 Task: Add an event with the title Sales Pipeline Evaluation, date '2023/10/24', time 8:30 AM to 10:30 AMand add a description: Welcome to the Lunch with Mentor session, an invaluable opportunity for personal growth and guidance. This session aims to create a casual and supportive environment where mentees can connect with experienced mentors, gain insights, and receive valuable advice to navigate their professional journeys.Select event color  Basil . Add location for the event as: 123 Antibes, France, logged in from the account softage.3@softage.netand send the event invitation to softage.8@softage.net and softage.9@softage.net. Set a reminder for the event Doesn't repeat
Action: Mouse moved to (74, 106)
Screenshot: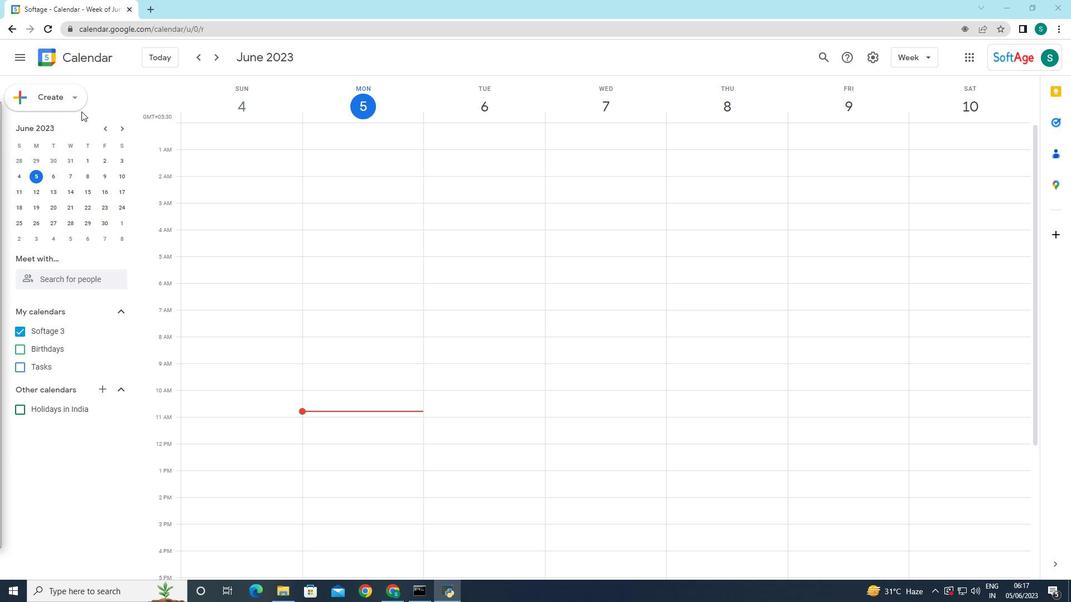 
Action: Mouse pressed left at (74, 106)
Screenshot: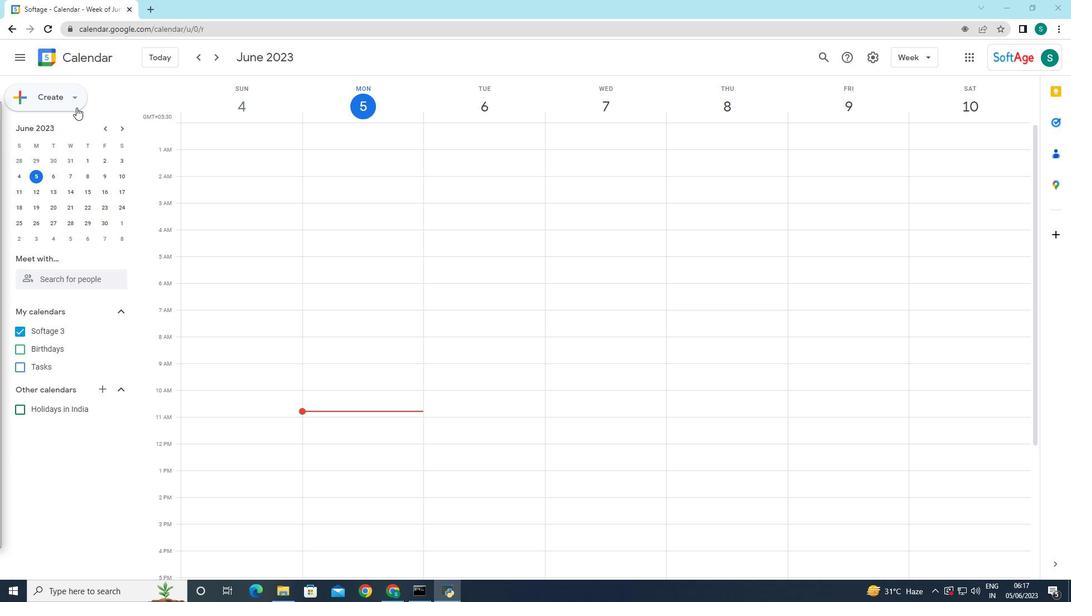 
Action: Mouse moved to (75, 133)
Screenshot: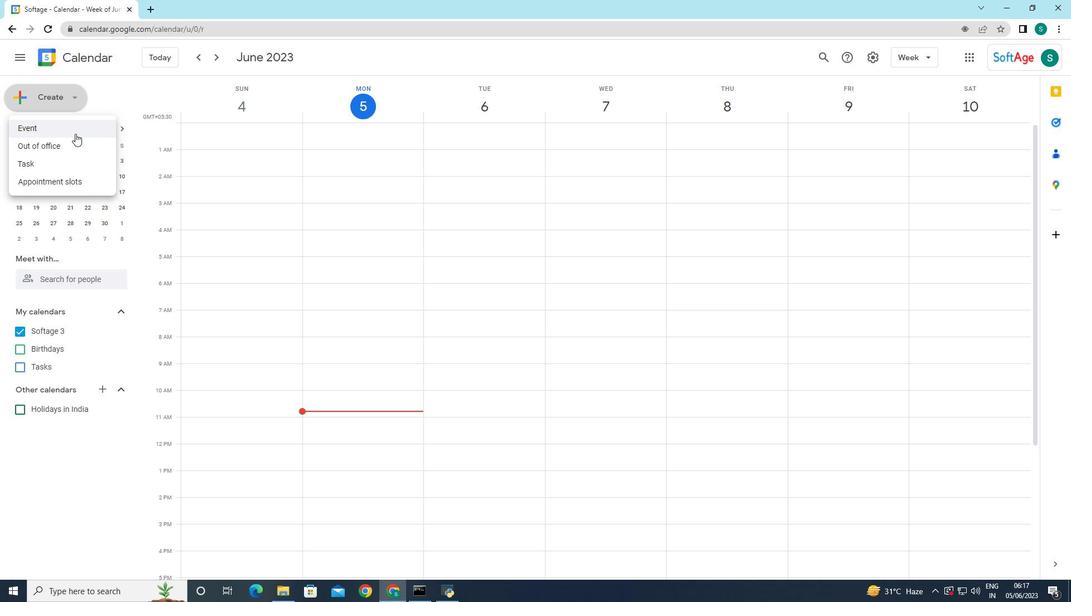 
Action: Mouse pressed left at (75, 133)
Screenshot: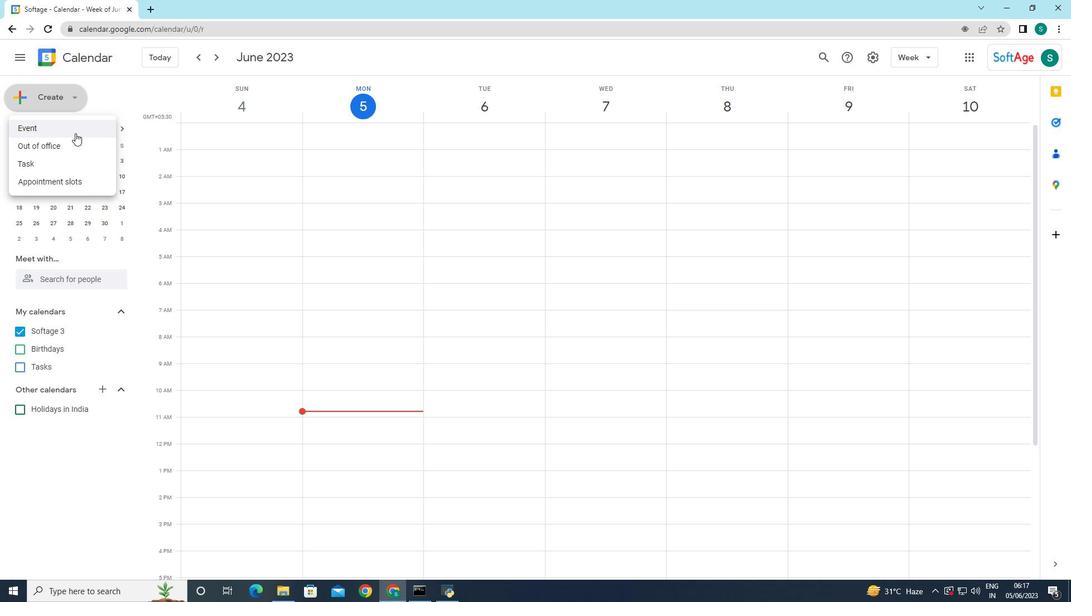 
Action: Mouse moved to (199, 439)
Screenshot: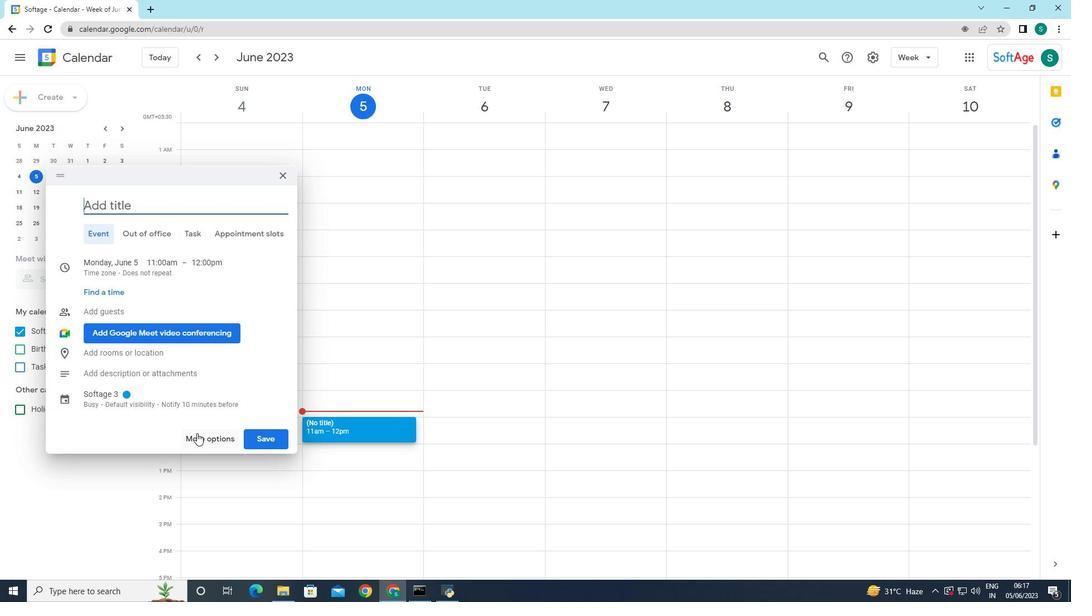
Action: Mouse pressed left at (199, 439)
Screenshot: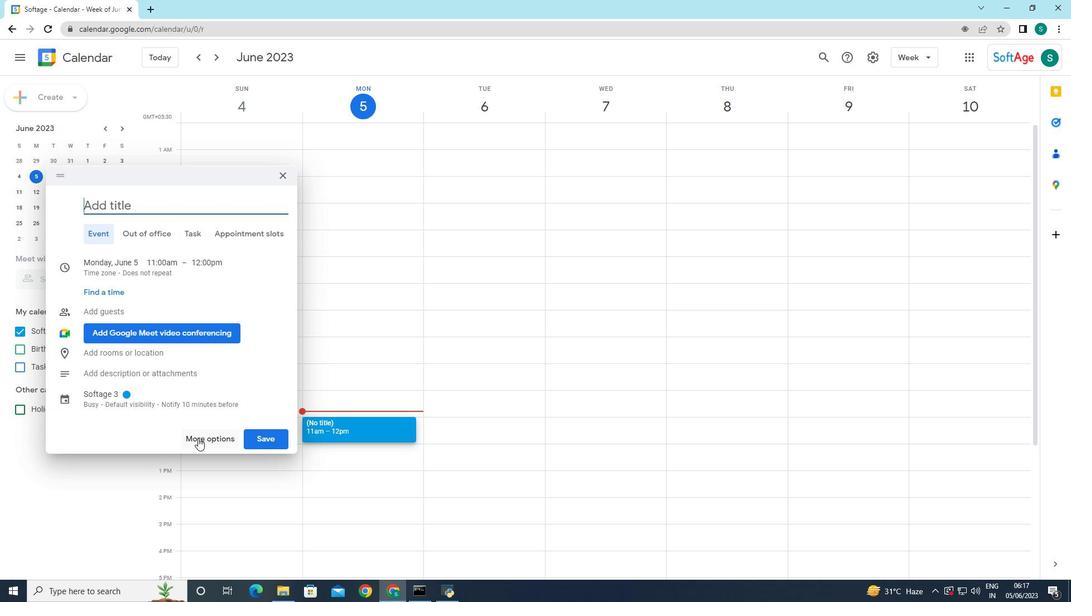 
Action: Mouse moved to (124, 64)
Screenshot: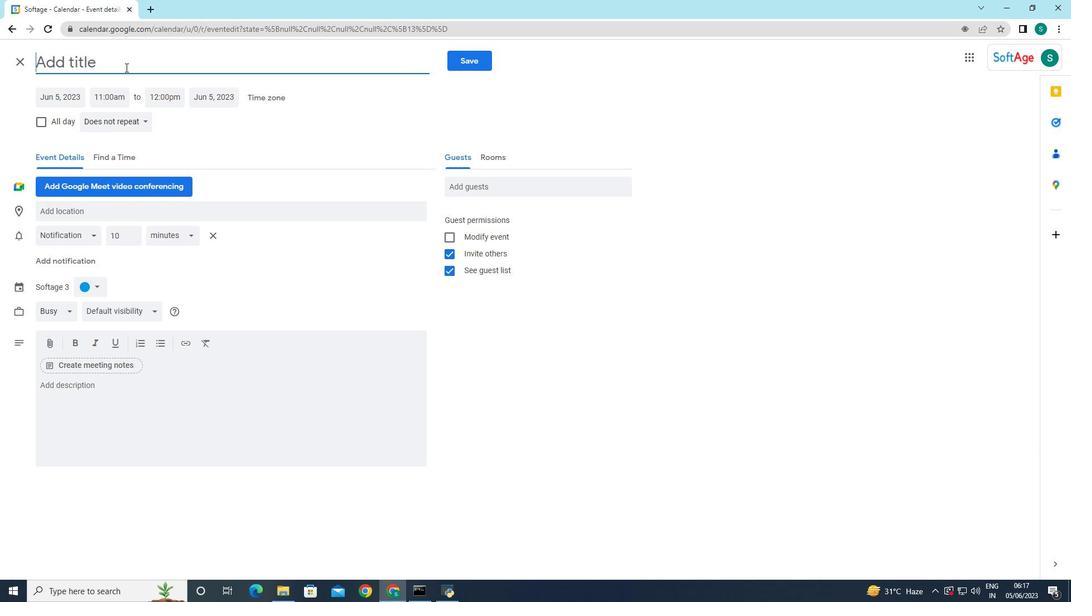 
Action: Mouse pressed left at (124, 64)
Screenshot: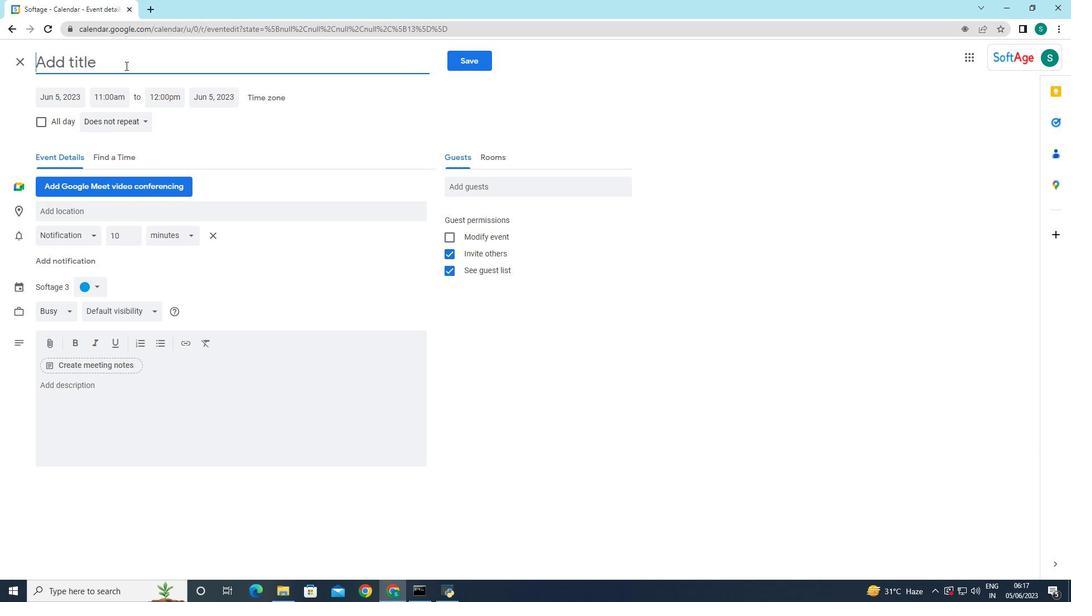 
Action: Key pressed <Key.caps_lock>S<Key.caps_lock>ales<Key.space><Key.caps_lock>P<Key.caps_lock>ipeline<Key.space><Key.caps_lock>E<Key.caps_lock>valuation<Key.space>
Screenshot: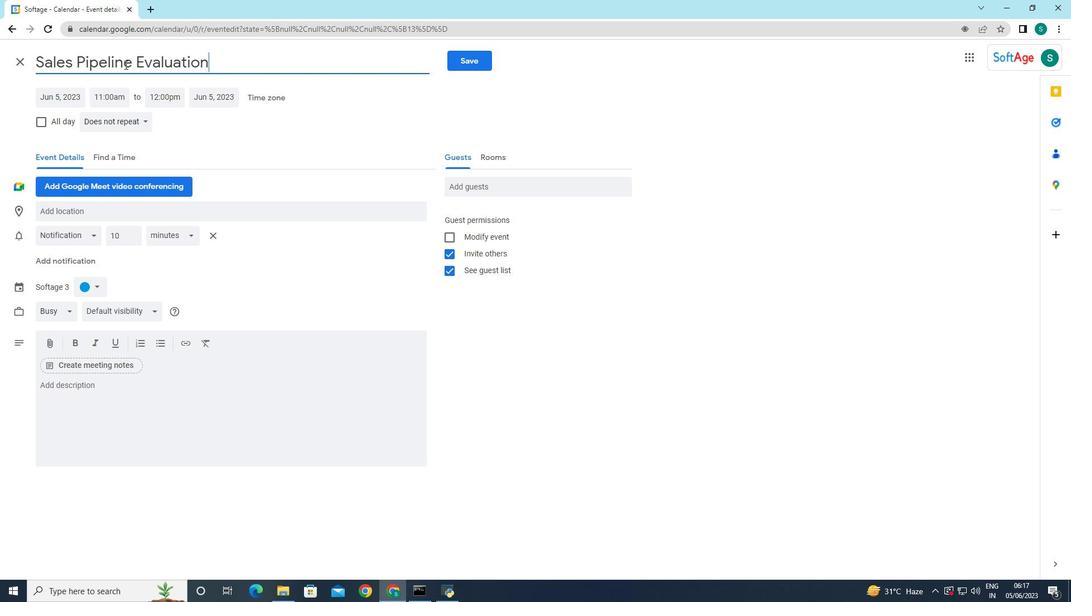 
Action: Mouse moved to (65, 90)
Screenshot: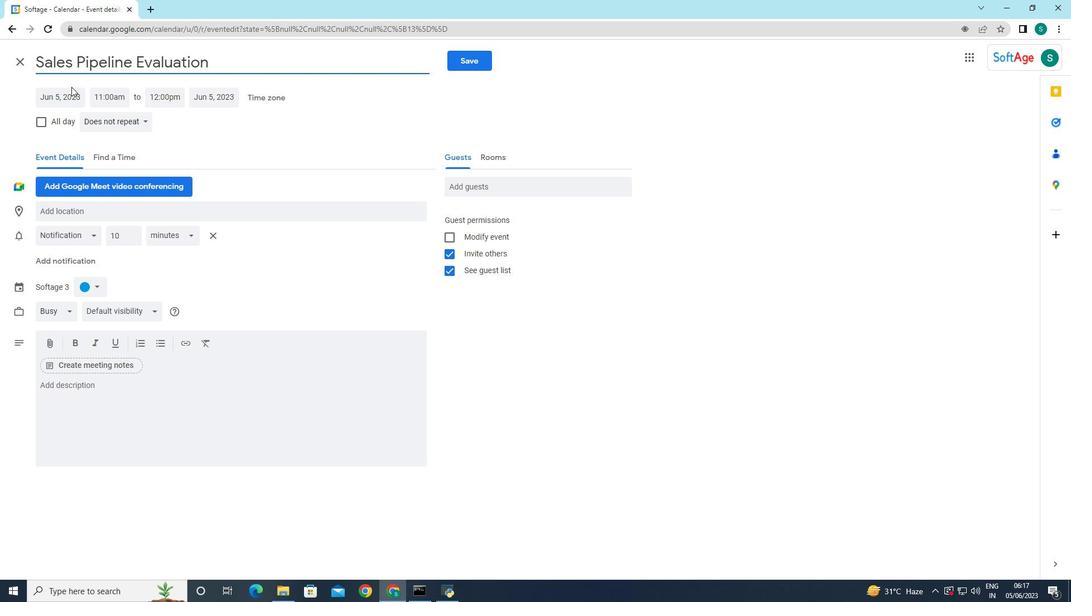 
Action: Mouse pressed left at (65, 90)
Screenshot: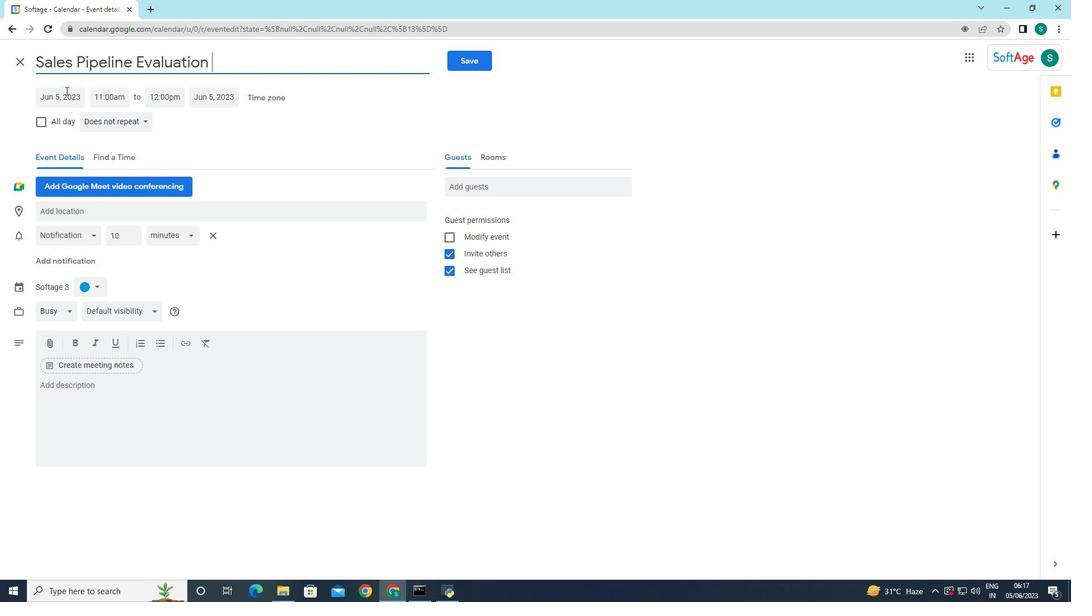 
Action: Mouse moved to (176, 119)
Screenshot: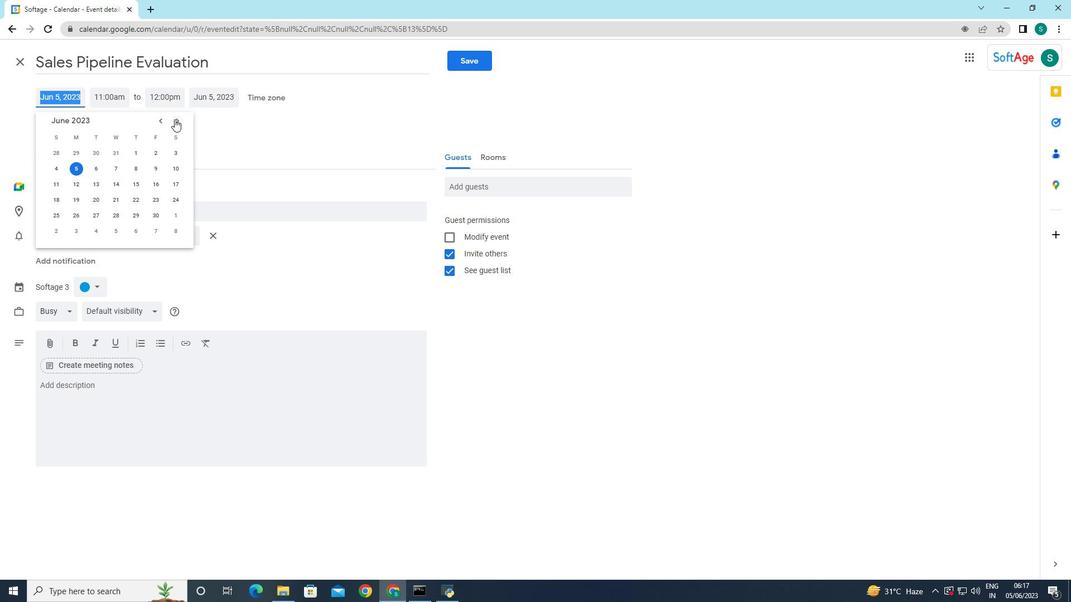 
Action: Mouse pressed left at (176, 119)
Screenshot: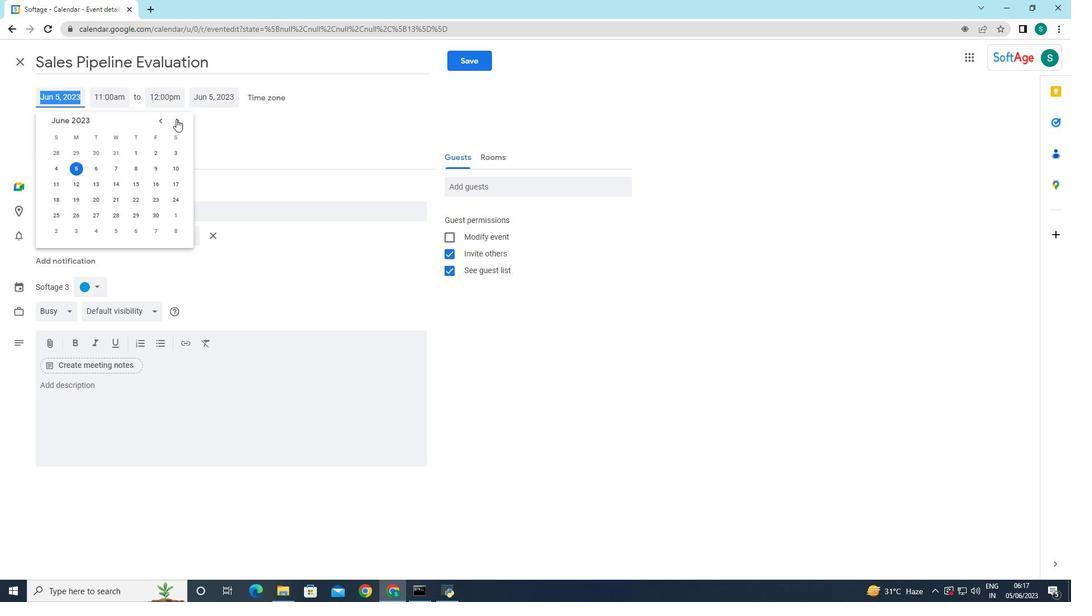 
Action: Mouse pressed left at (176, 119)
Screenshot: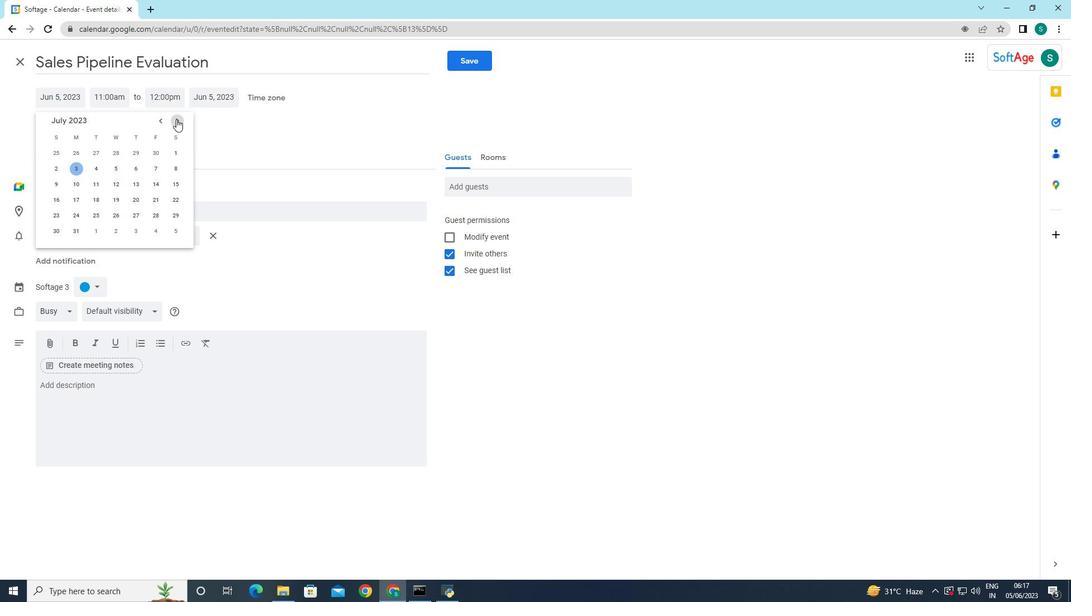 
Action: Mouse pressed left at (176, 119)
Screenshot: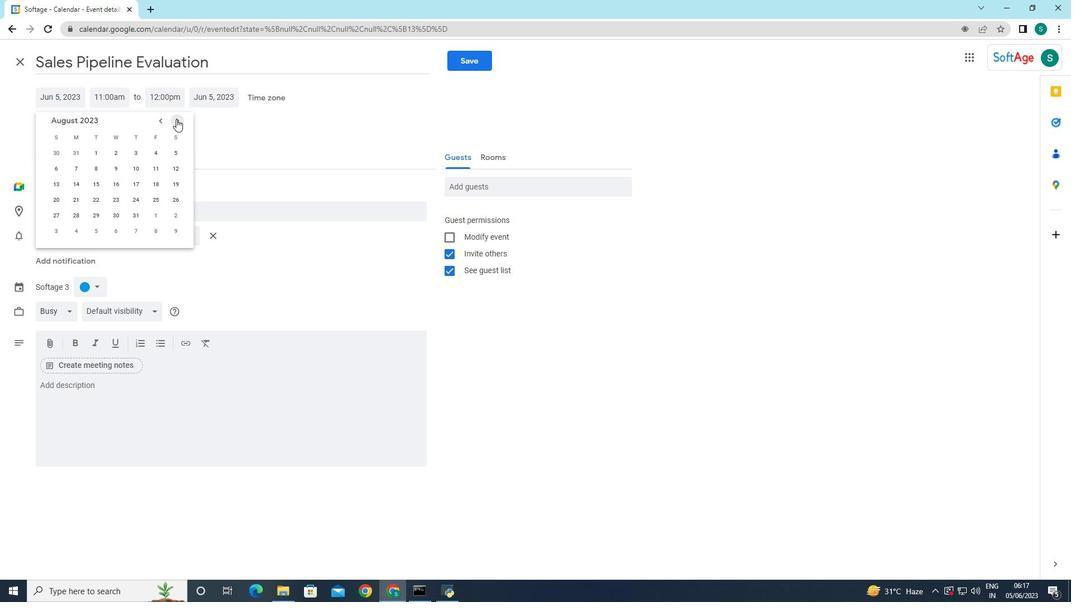 
Action: Mouse pressed left at (176, 119)
Screenshot: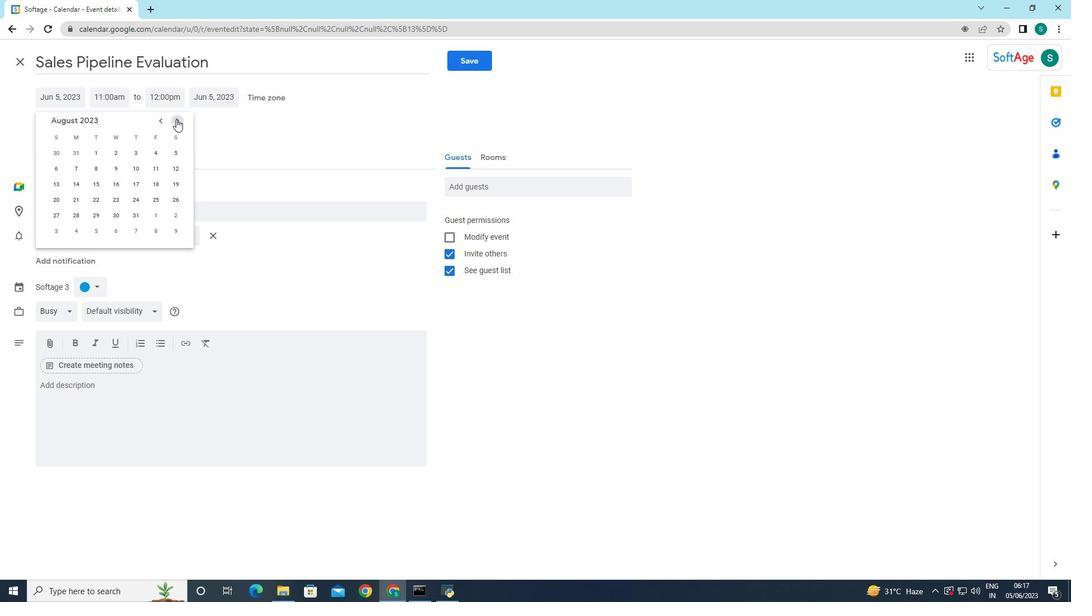 
Action: Mouse pressed left at (176, 119)
Screenshot: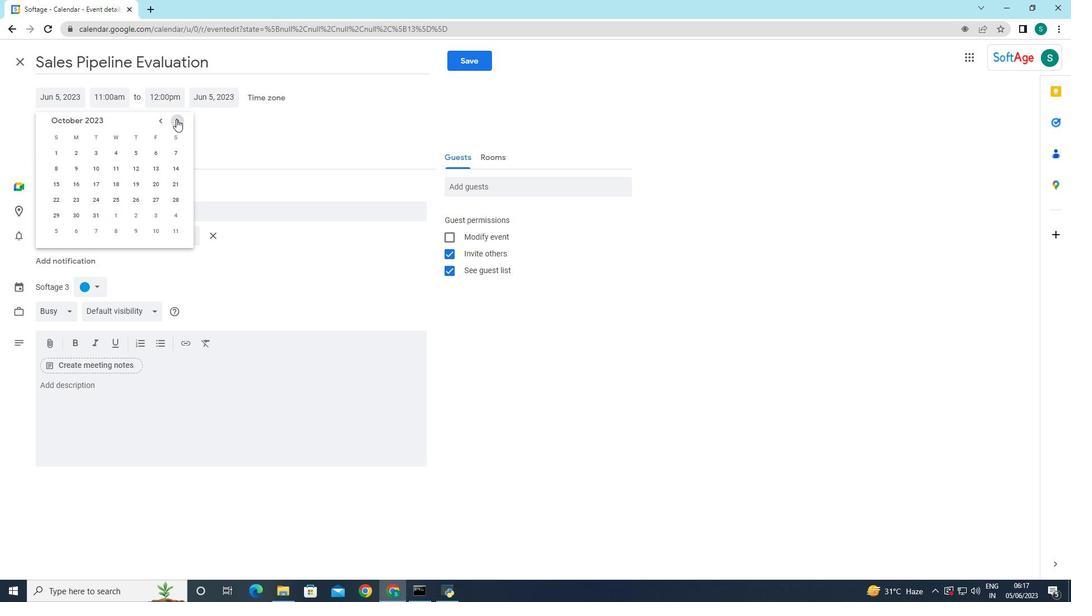 
Action: Mouse moved to (161, 119)
Screenshot: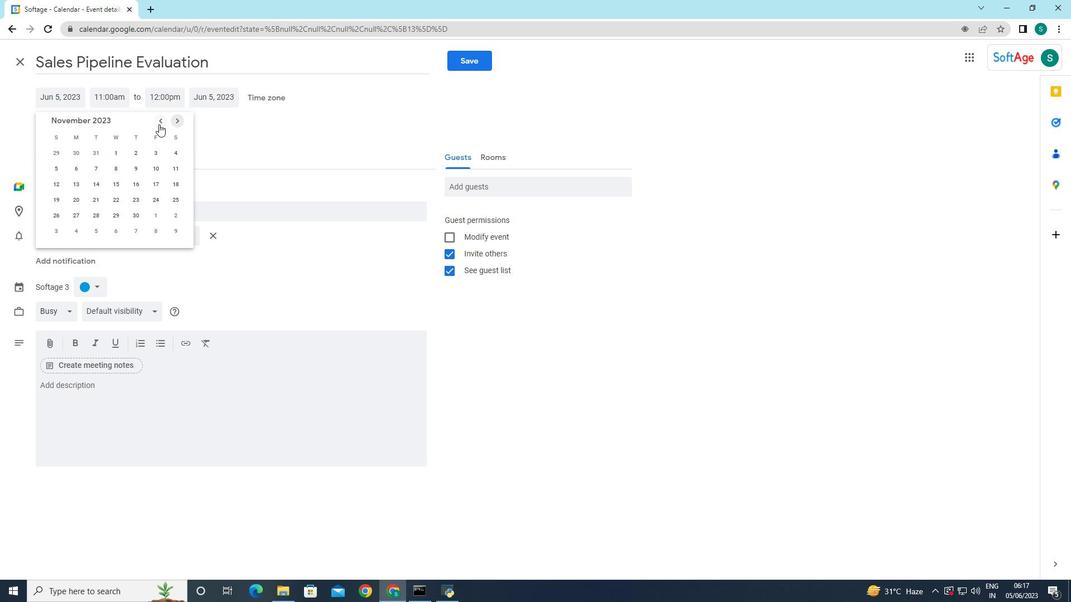 
Action: Mouse pressed left at (161, 119)
Screenshot: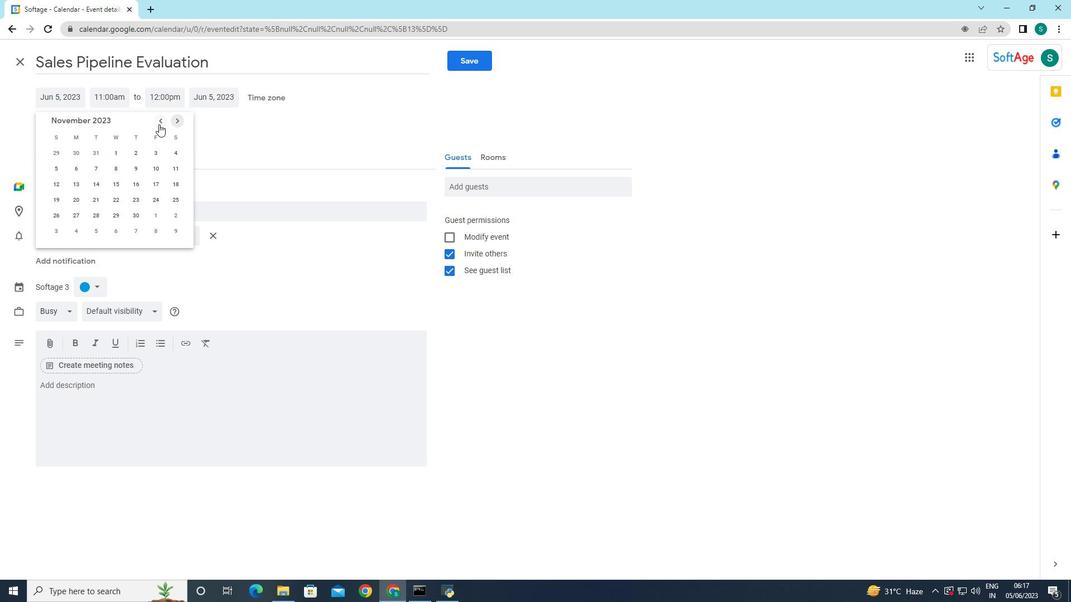 
Action: Mouse moved to (97, 202)
Screenshot: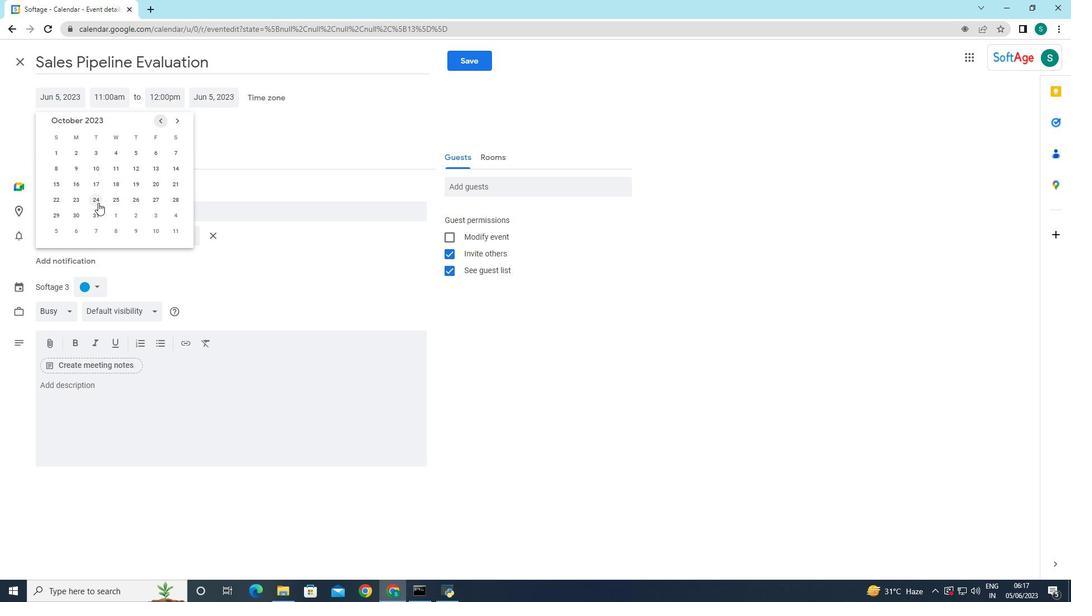 
Action: Mouse pressed left at (97, 202)
Screenshot: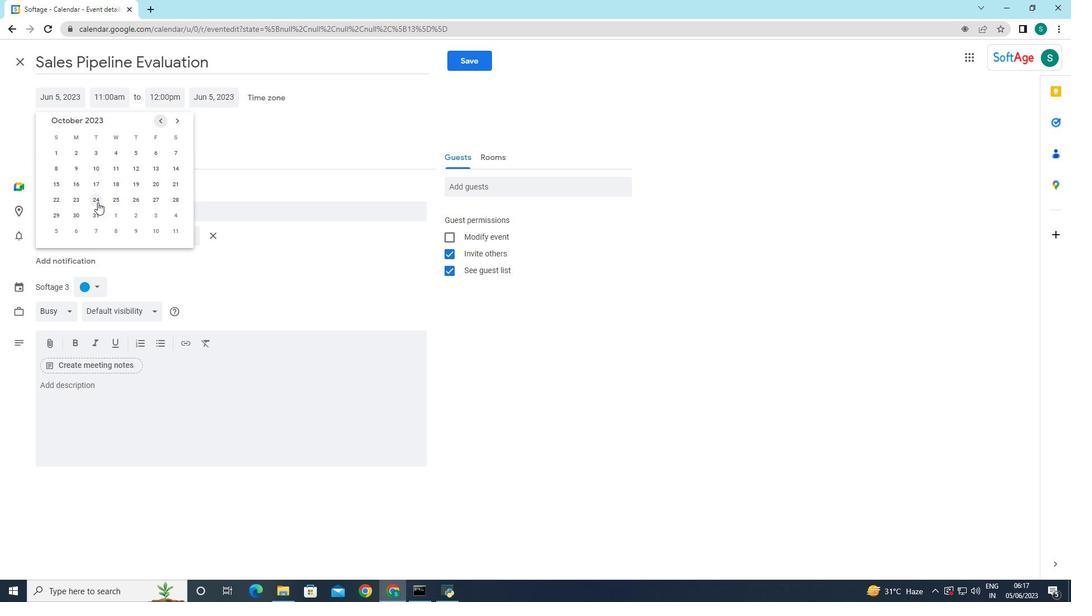 
Action: Mouse moved to (121, 99)
Screenshot: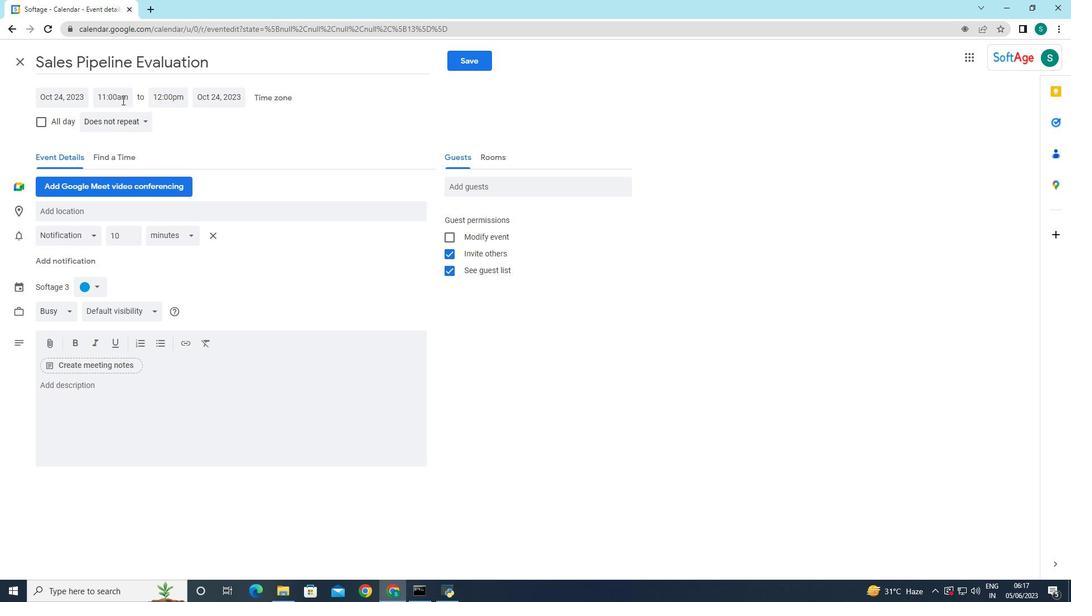 
Action: Mouse pressed left at (121, 99)
Screenshot: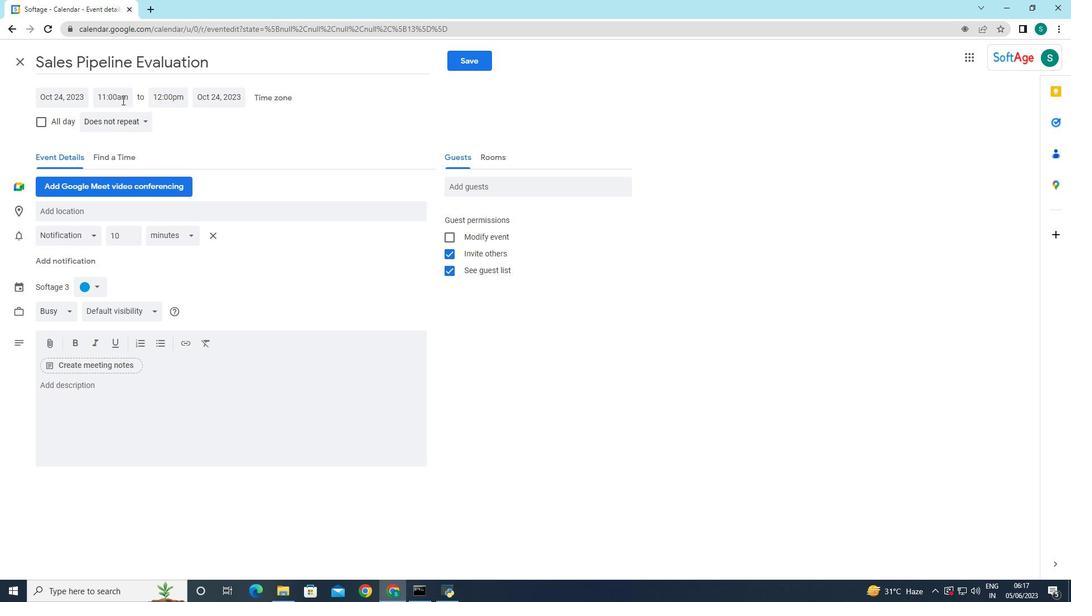 
Action: Mouse moved to (120, 188)
Screenshot: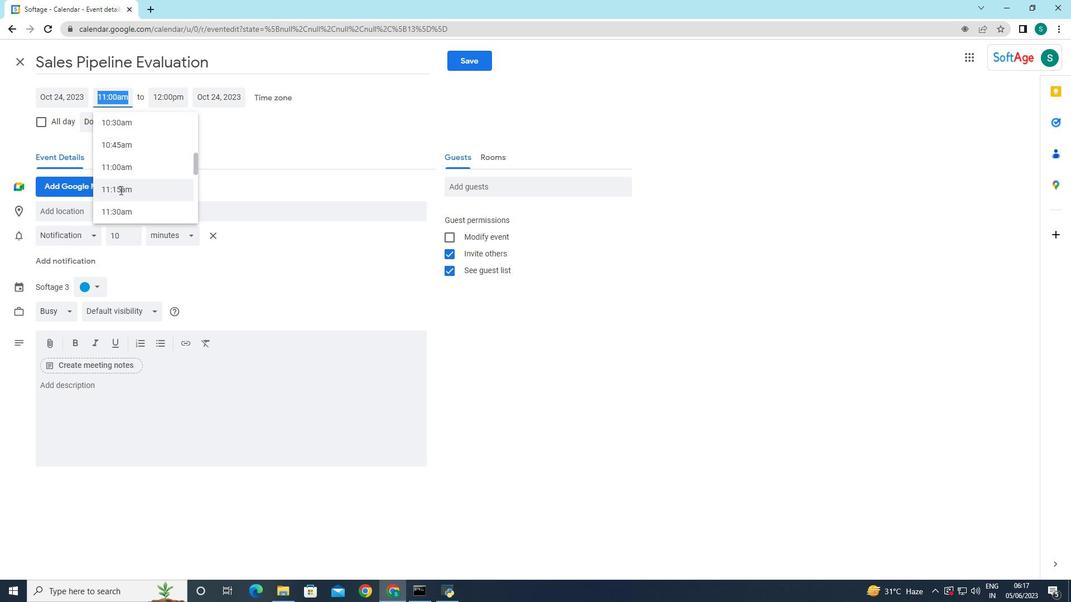 
Action: Mouse scrolled (120, 188) with delta (0, 0)
Screenshot: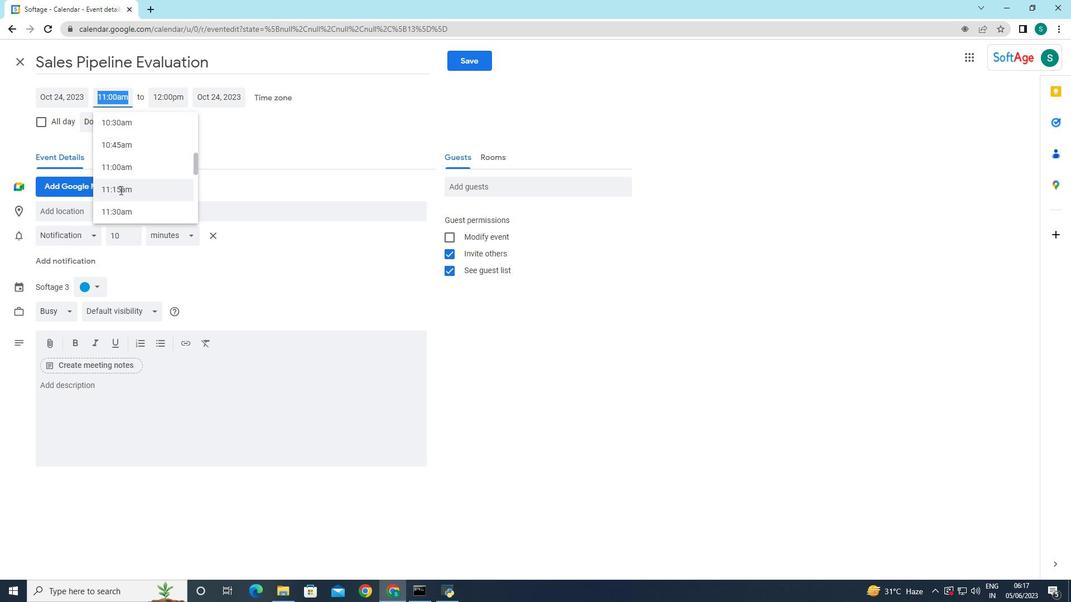 
Action: Mouse scrolled (120, 188) with delta (0, 0)
Screenshot: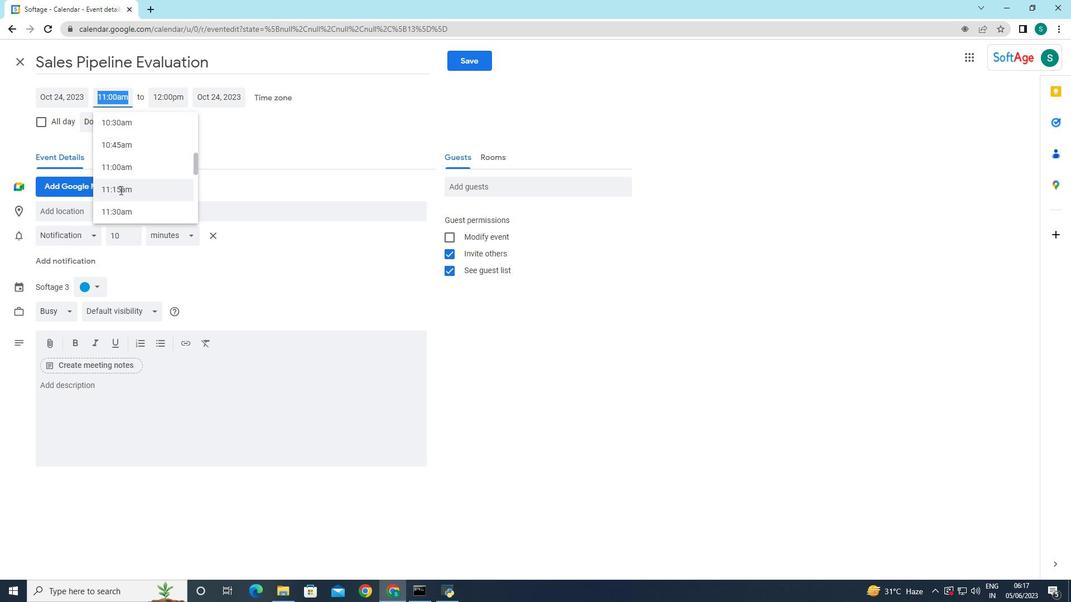 
Action: Mouse scrolled (120, 188) with delta (0, 0)
Screenshot: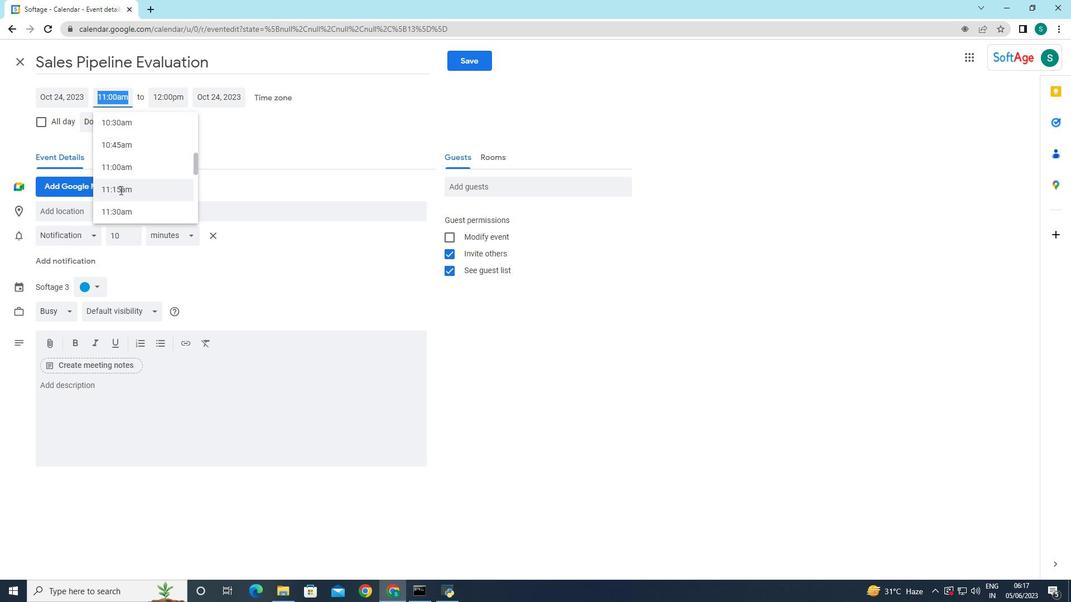 
Action: Mouse moved to (121, 188)
Screenshot: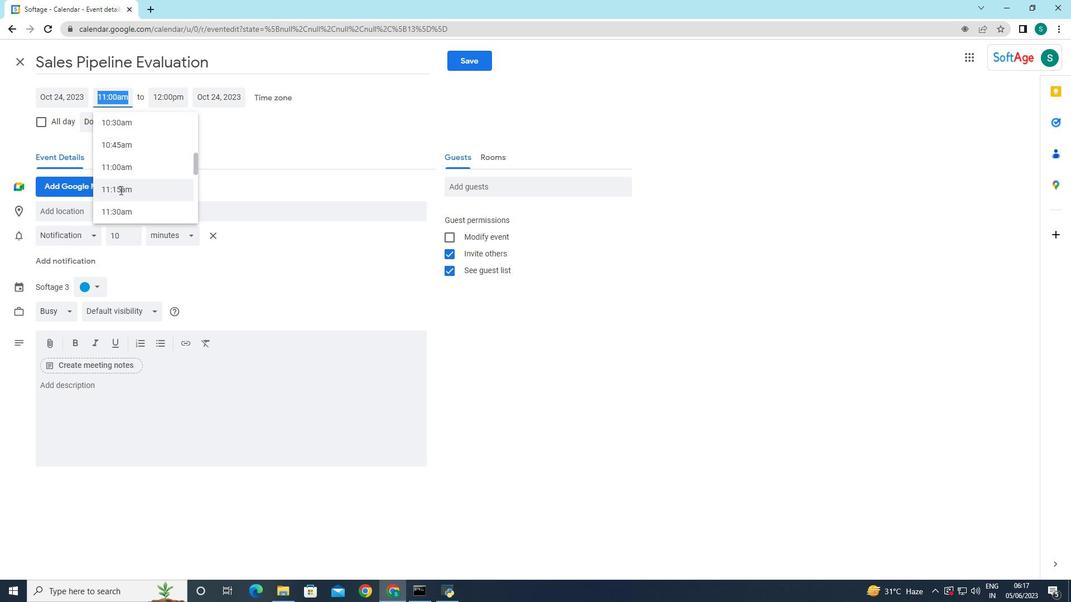
Action: Mouse scrolled (121, 188) with delta (0, 0)
Screenshot: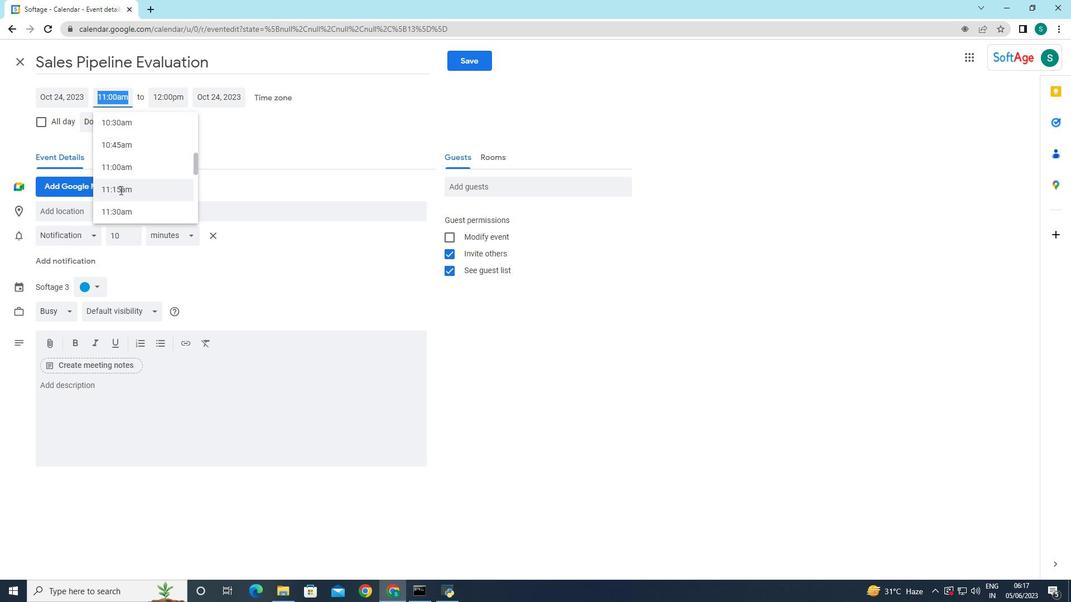 
Action: Mouse scrolled (121, 188) with delta (0, 0)
Screenshot: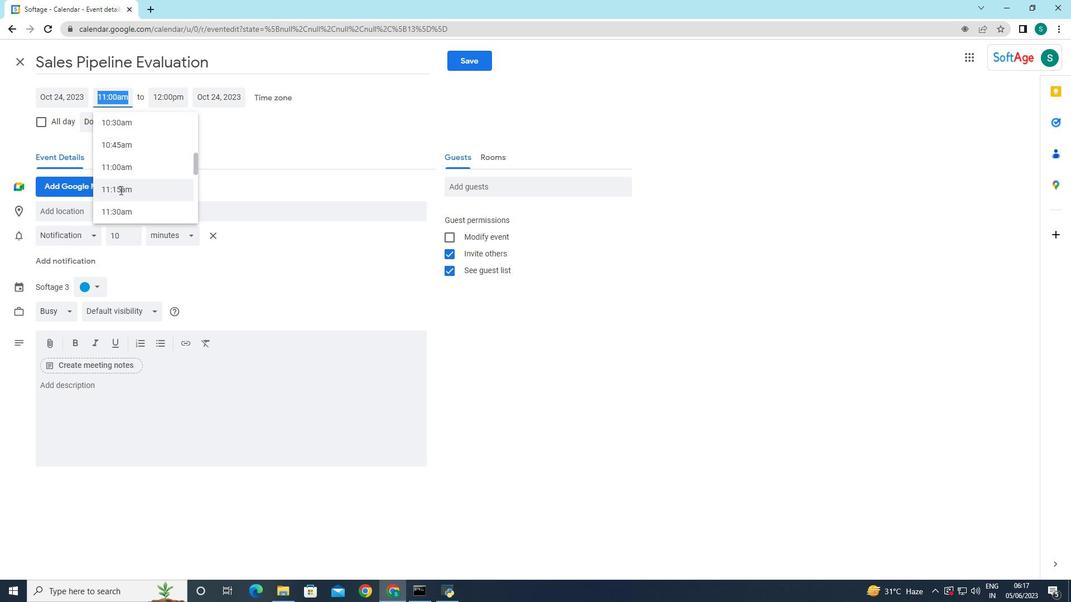 
Action: Mouse moved to (123, 199)
Screenshot: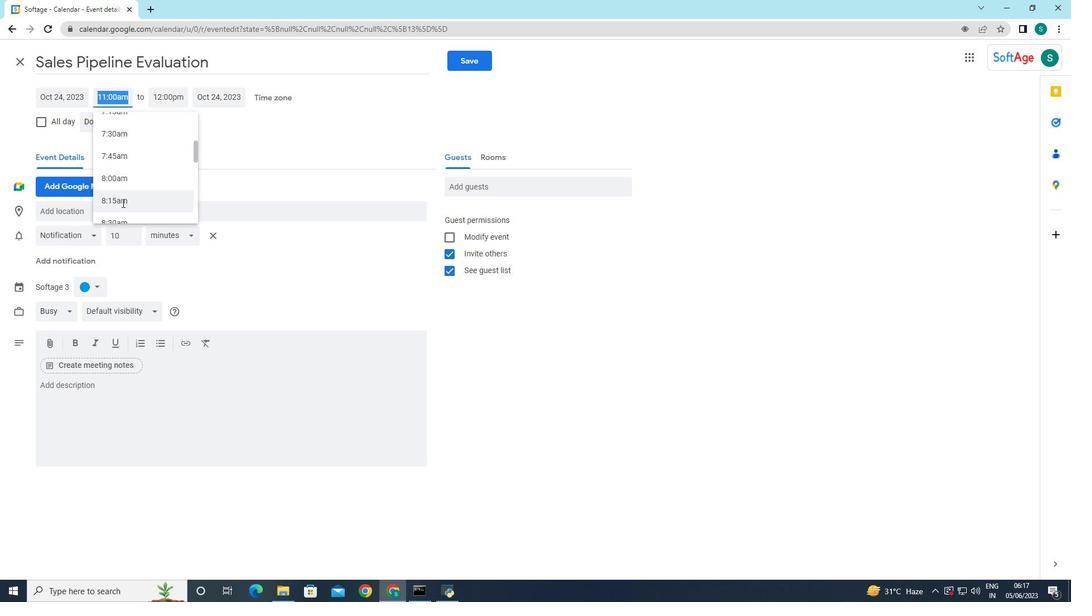 
Action: Mouse scrolled (123, 199) with delta (0, 0)
Screenshot: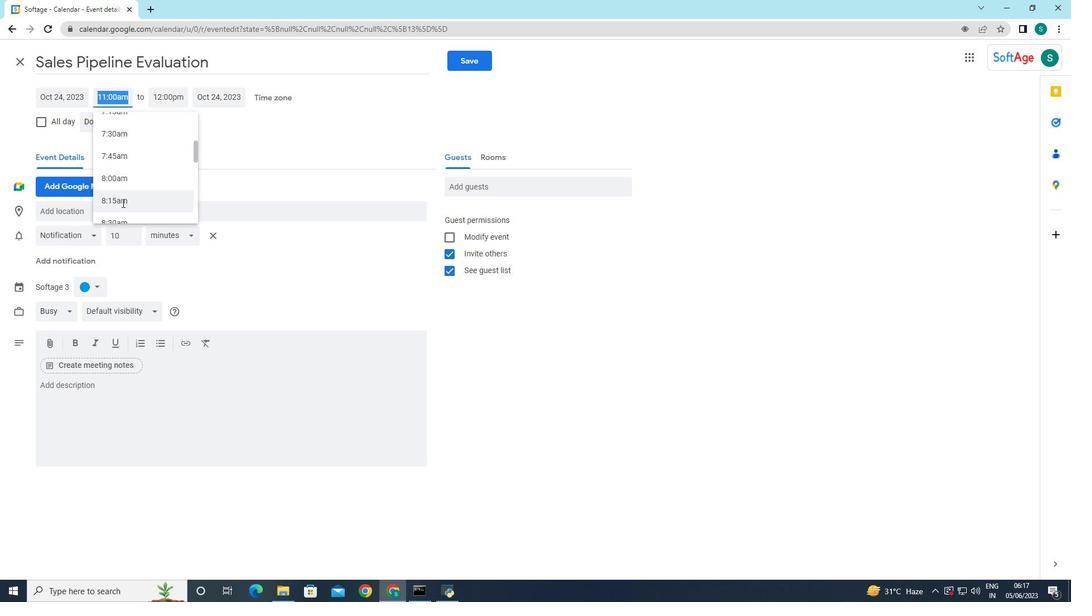 
Action: Mouse moved to (111, 171)
Screenshot: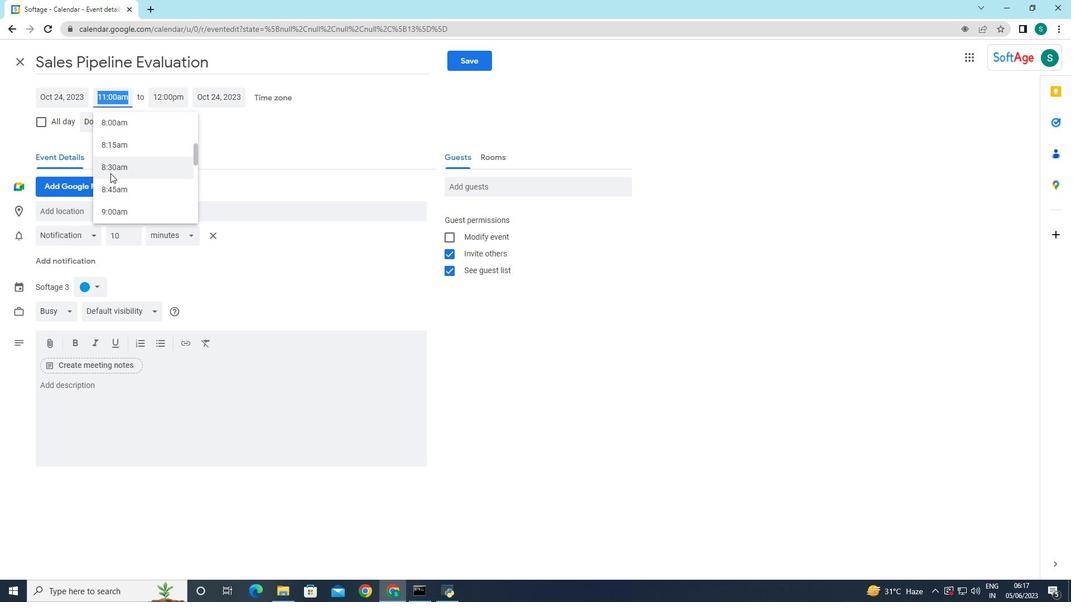 
Action: Mouse pressed left at (111, 171)
Screenshot: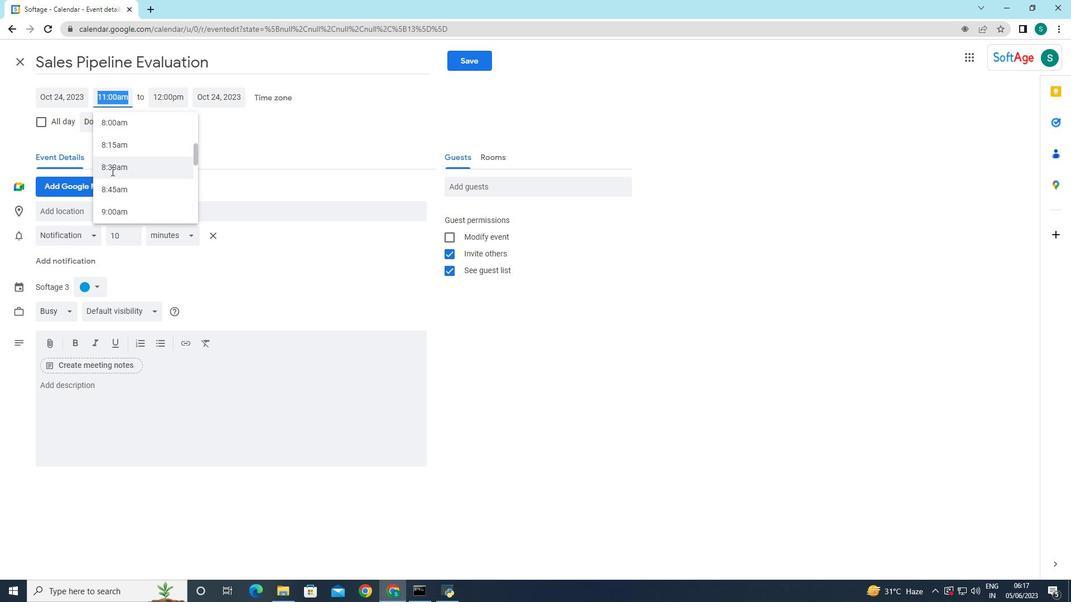 
Action: Mouse moved to (161, 97)
Screenshot: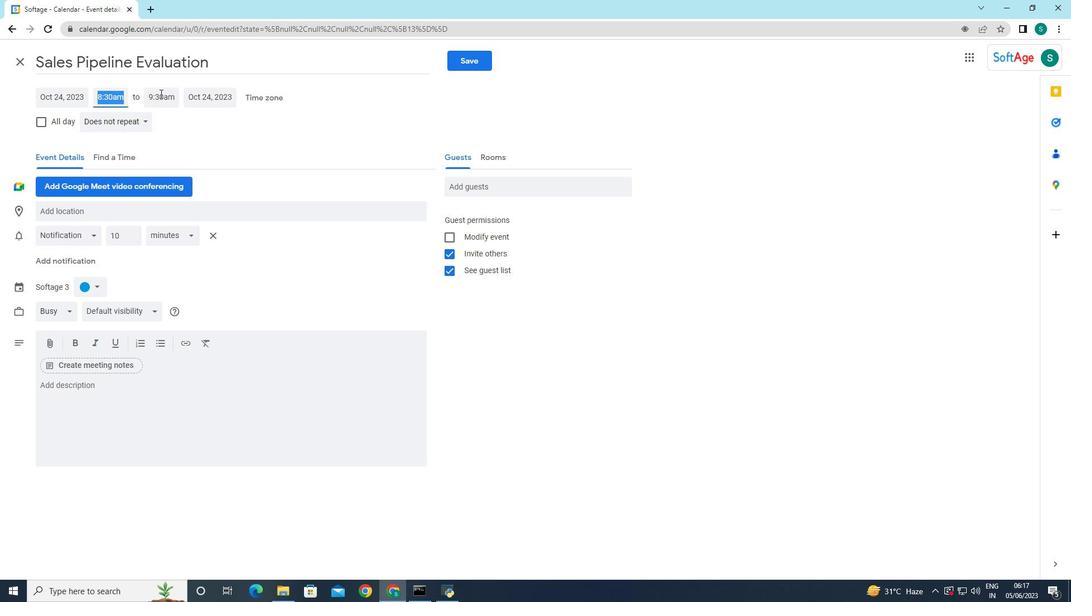 
Action: Mouse pressed left at (161, 97)
Screenshot: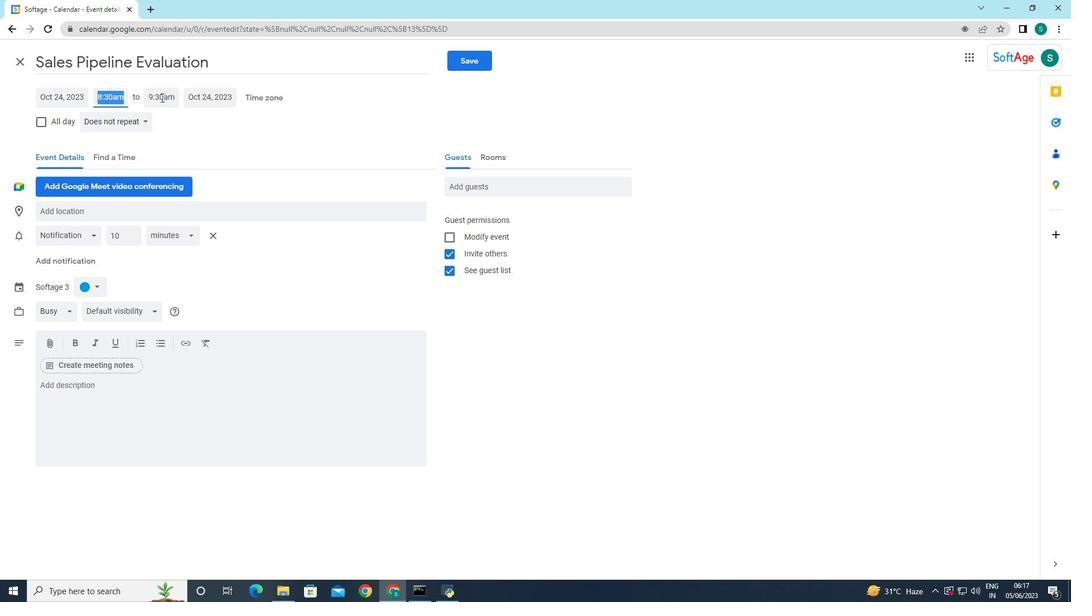 
Action: Mouse moved to (175, 213)
Screenshot: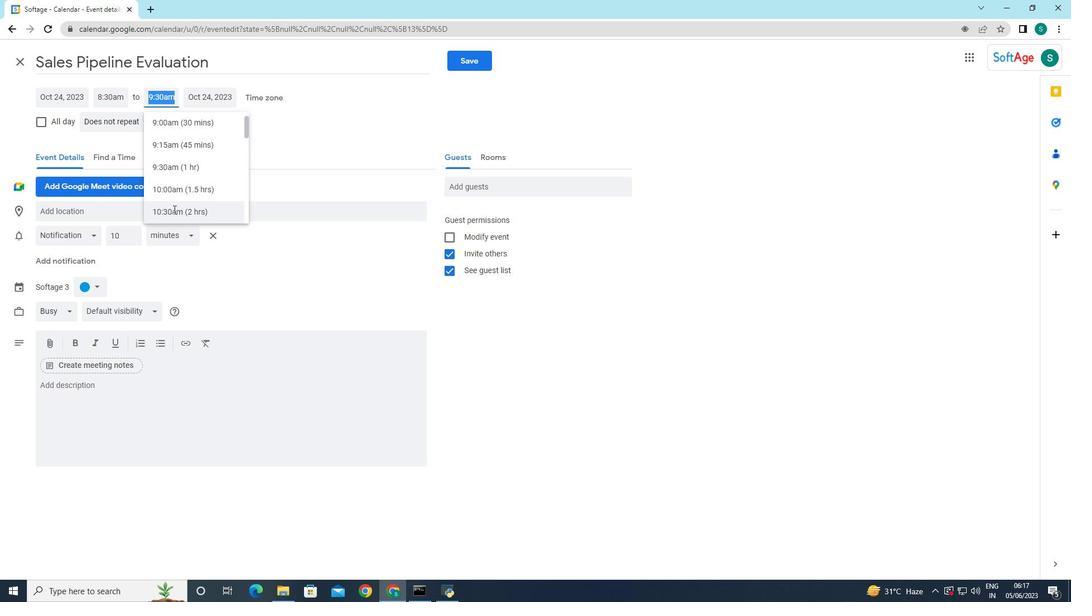 
Action: Mouse pressed left at (175, 213)
Screenshot: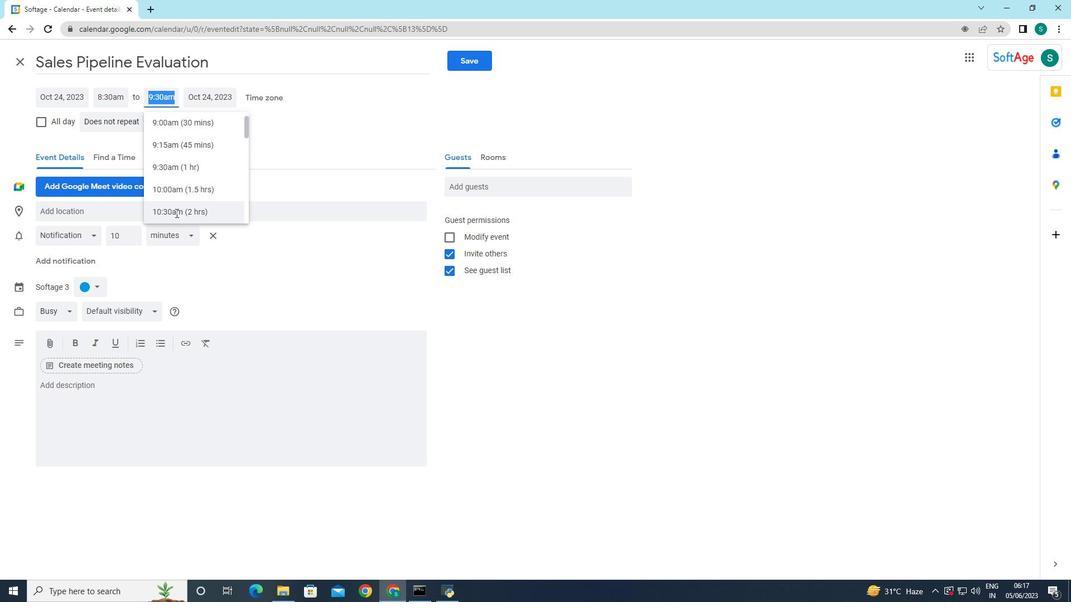 
Action: Mouse moved to (272, 145)
Screenshot: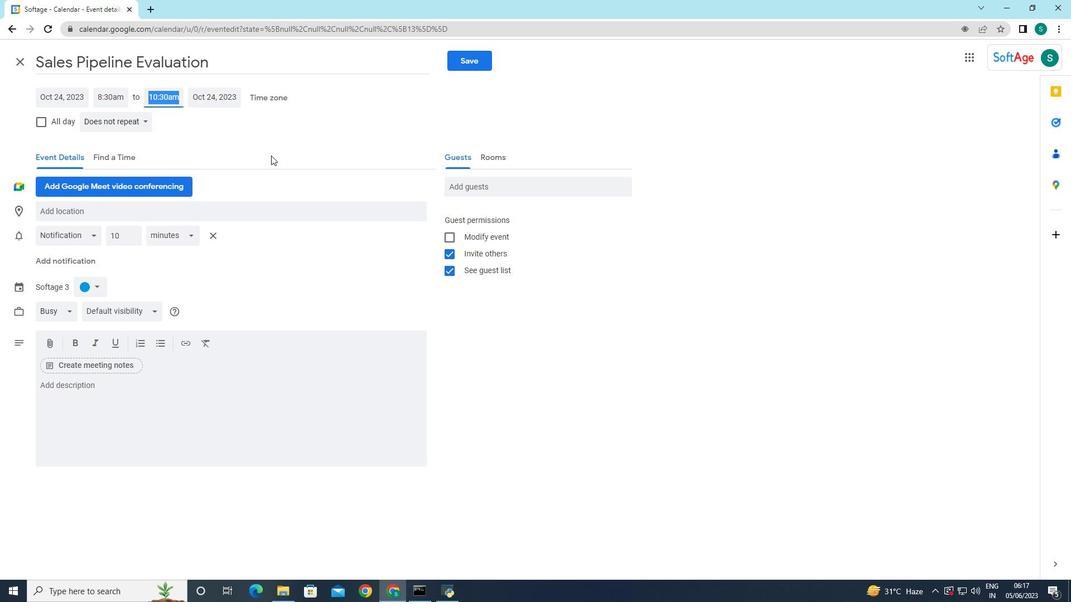 
Action: Mouse pressed left at (272, 145)
Screenshot: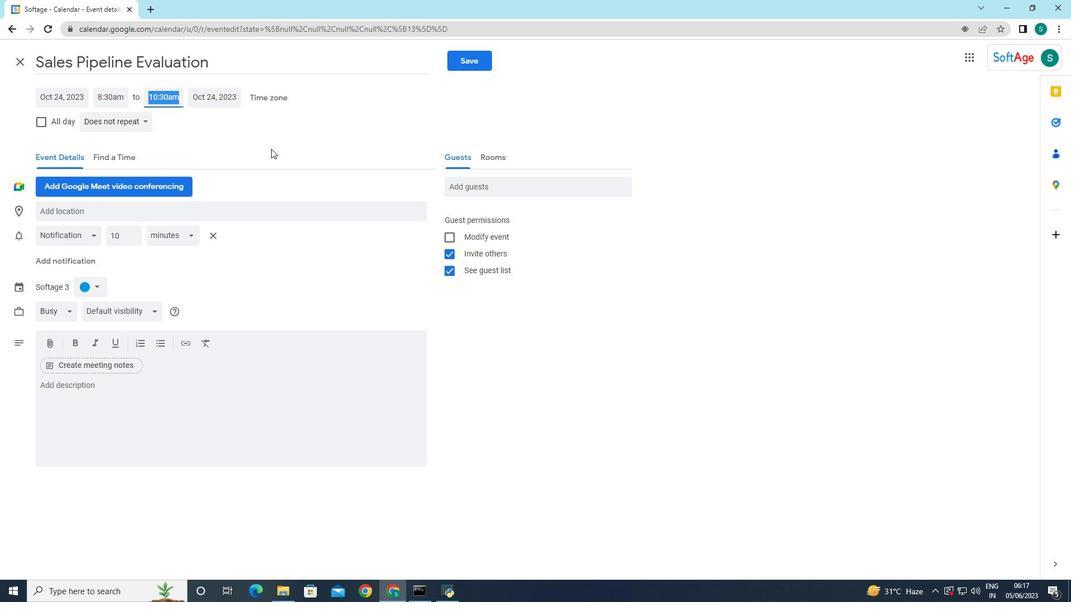 
Action: Mouse moved to (108, 380)
Screenshot: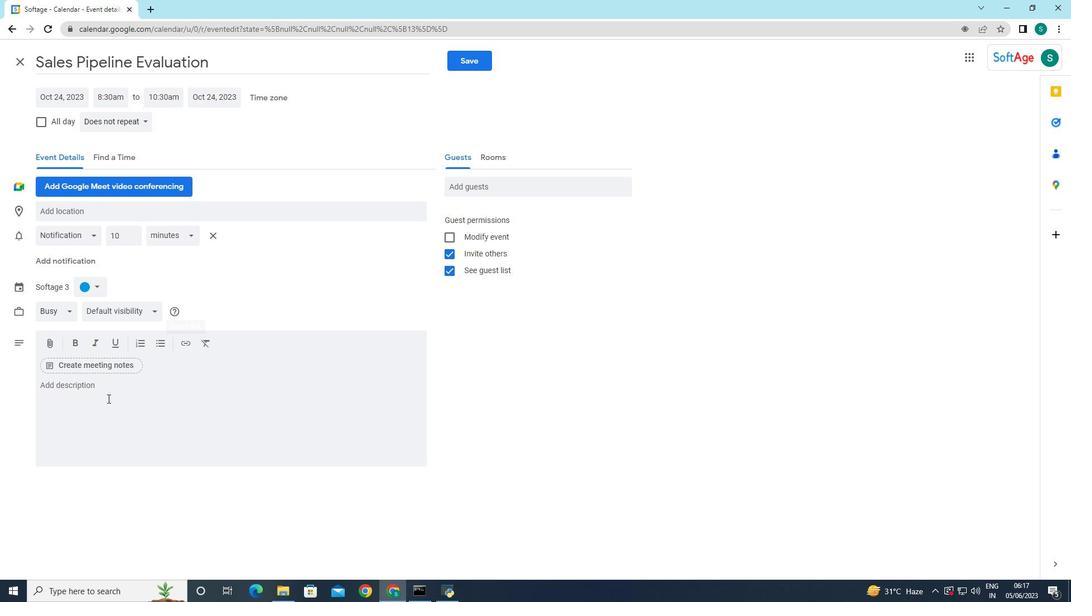 
Action: Mouse pressed left at (108, 380)
Screenshot: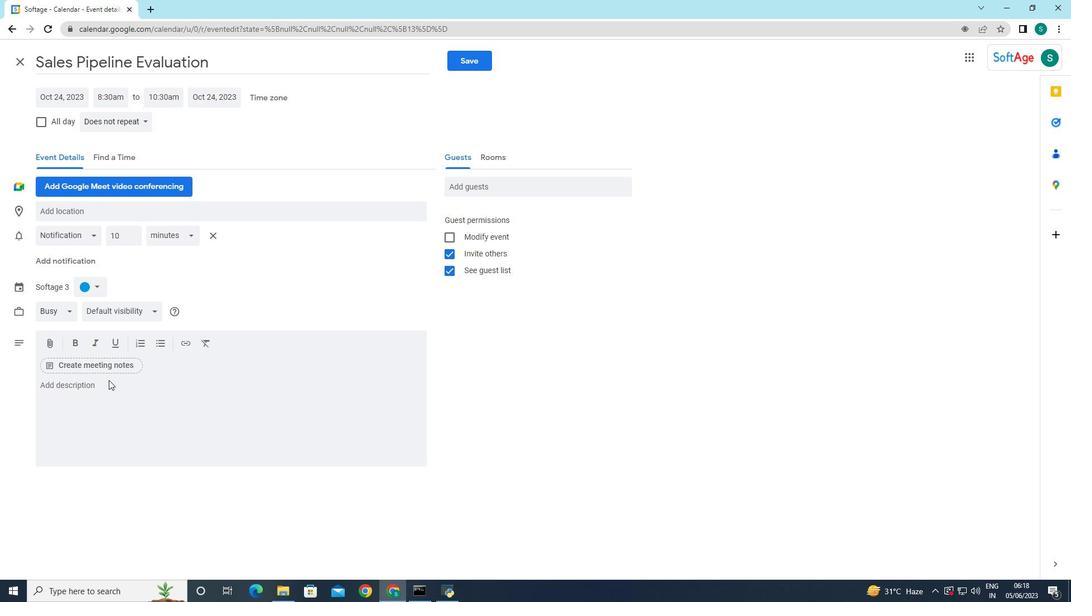 
Action: Mouse moved to (104, 392)
Screenshot: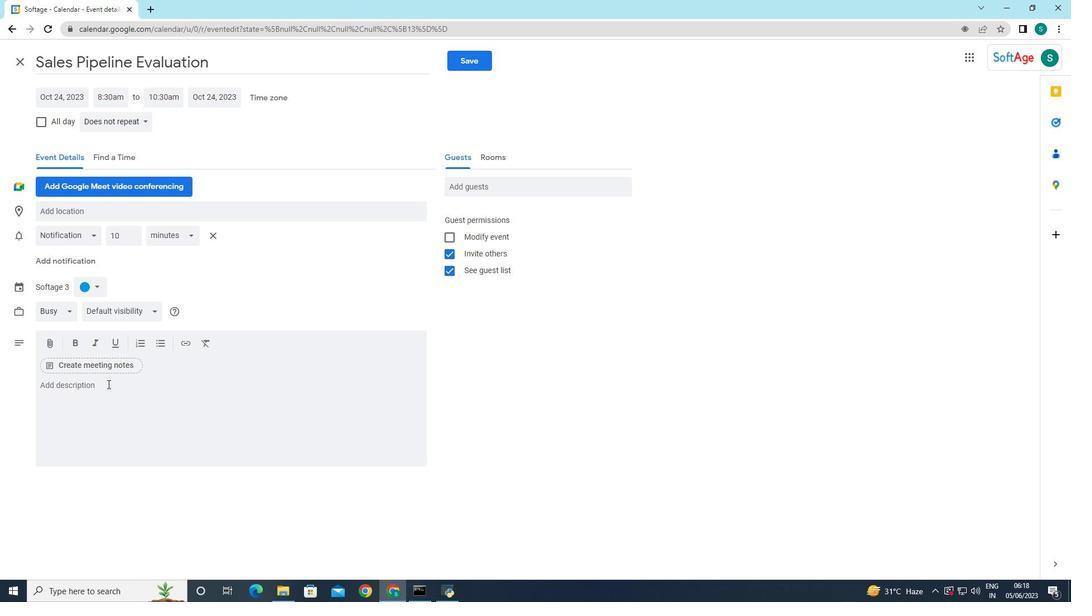 
Action: Mouse pressed left at (104, 392)
Screenshot: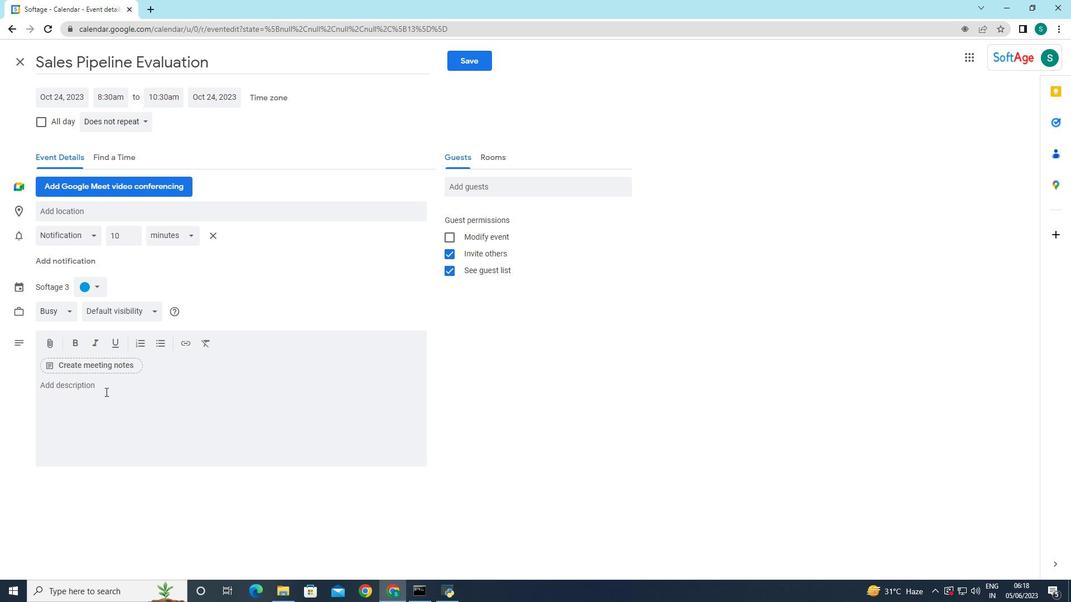 
Action: Key pressed <Key.caps_lock>W<Key.caps_lock>ell<Key.backspace>come<Key.space>to<Key.space>the<Key.space><Key.caps_lock>L<Key.caps_lock>unch<Key.space>with<Key.space><Key.caps_lock>M<Key.caps_lock>entor<Key.space>session,<Key.space>an<Key.space>invalu<Key.backspace>uable<Key.space>opportunity<Key.space>for<Key.space>personal<Key.space>growth<Key.space>and<Key.space>y<Key.backspace>guidance.<Key.space><Key.caps_lock>T<Key.caps_lock>his<Key.space>session<Key.space>aims<Key.space>to<Key.space>create<Key.space>a<Key.space>casual<Key.space>and<Key.space>supporticr<Key.backspace><Key.backspace>ve<Key.space>environment<Key.space>where<Key.space>mentees<Key.space>can<Key.space>connect<Key.space>with<Key.space>experienced<Key.space>mentors,<Key.space>gain<Key.space>insights,<Key.space>and<Key.space>receive<Key.space>valuable<Key.space>advice<Key.space>to<Key.space>navigate<Key.space>their<Key.space>professional<Key.space>journeys.
Screenshot: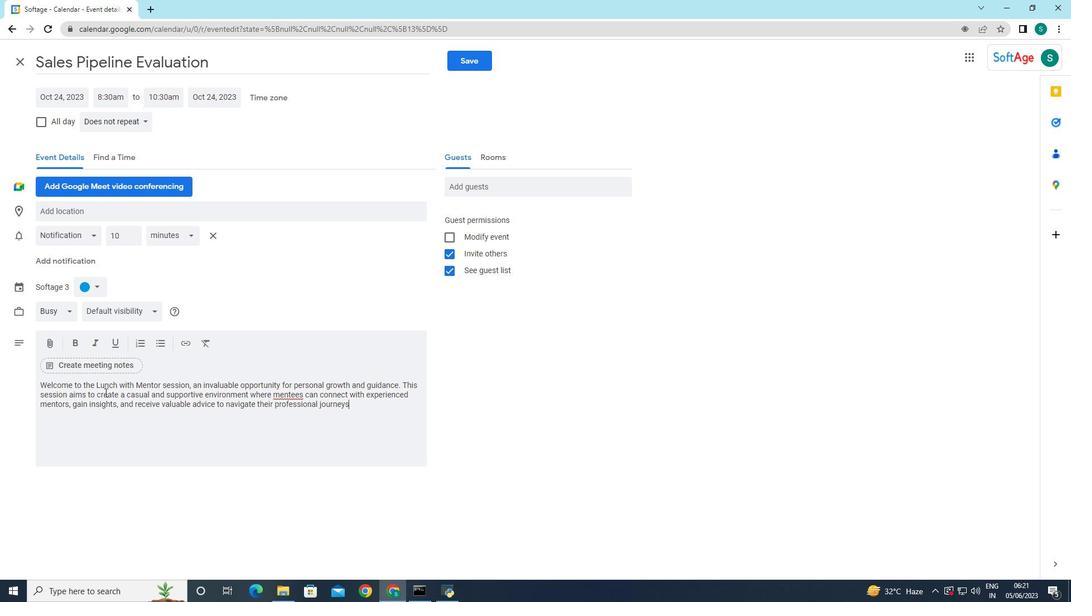 
Action: Mouse moved to (88, 290)
Screenshot: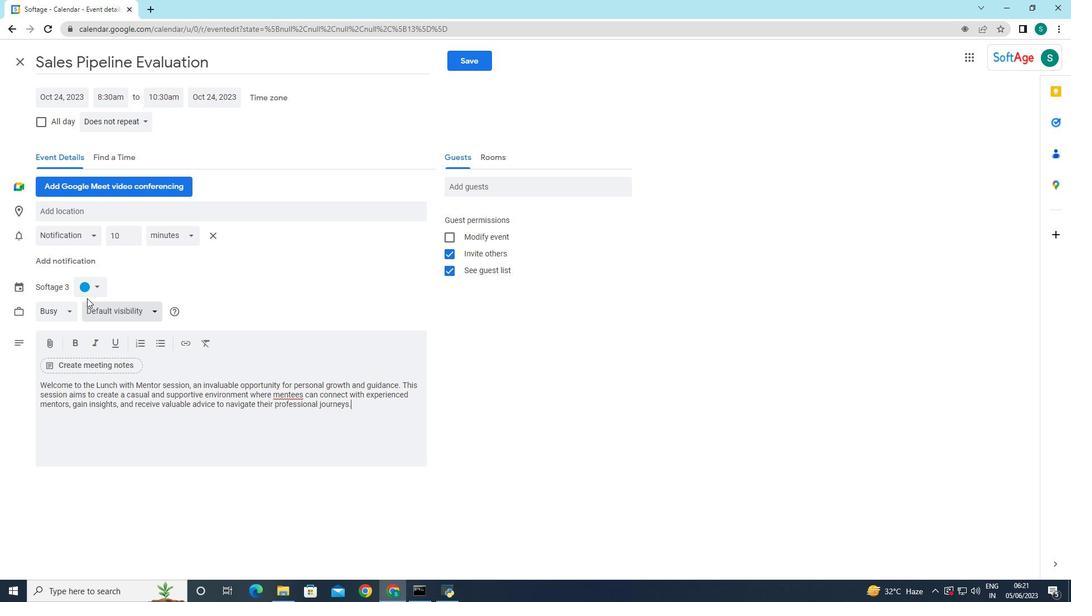 
Action: Mouse pressed left at (88, 290)
Screenshot: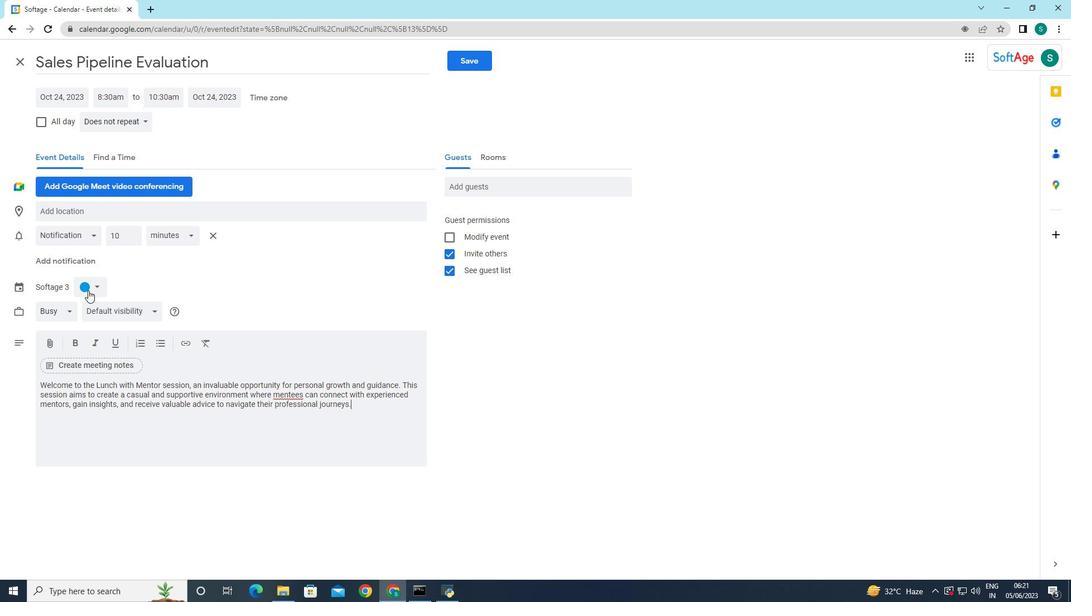 
Action: Mouse moved to (99, 313)
Screenshot: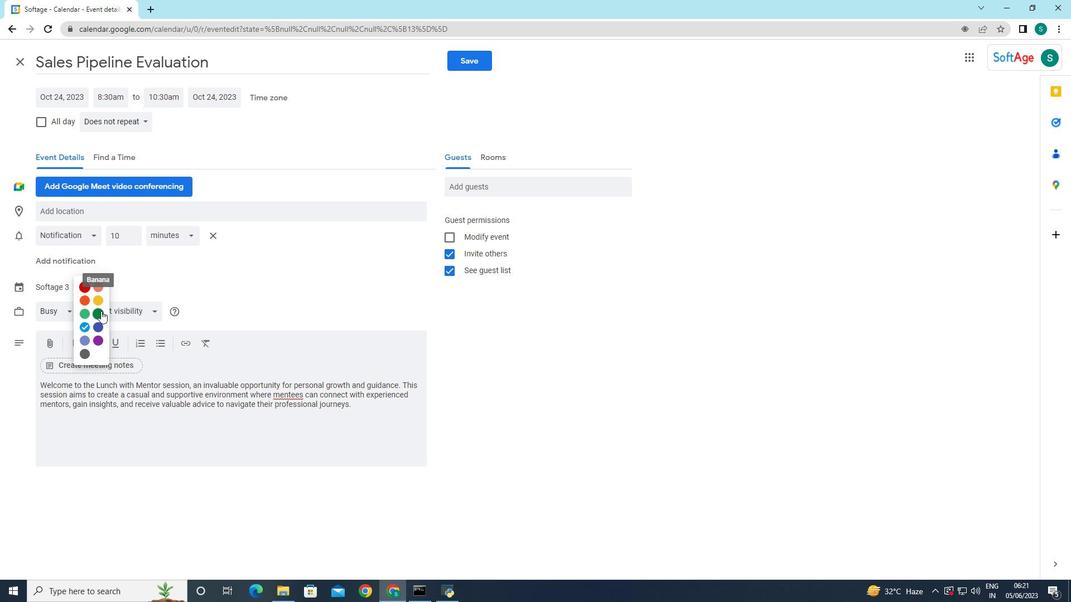
Action: Mouse pressed left at (99, 313)
Screenshot: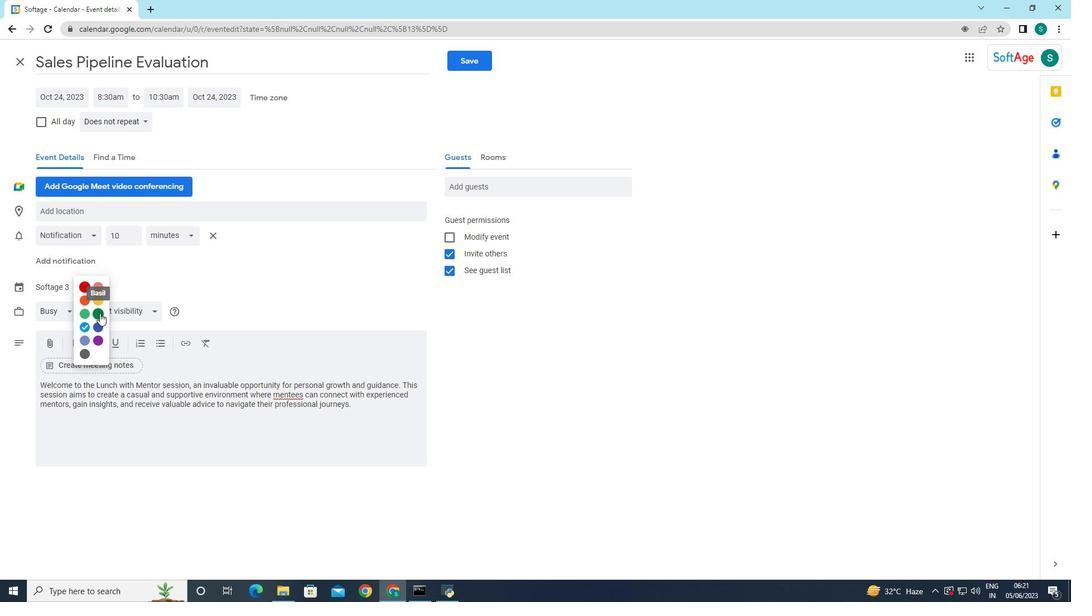 
Action: Mouse moved to (97, 209)
Screenshot: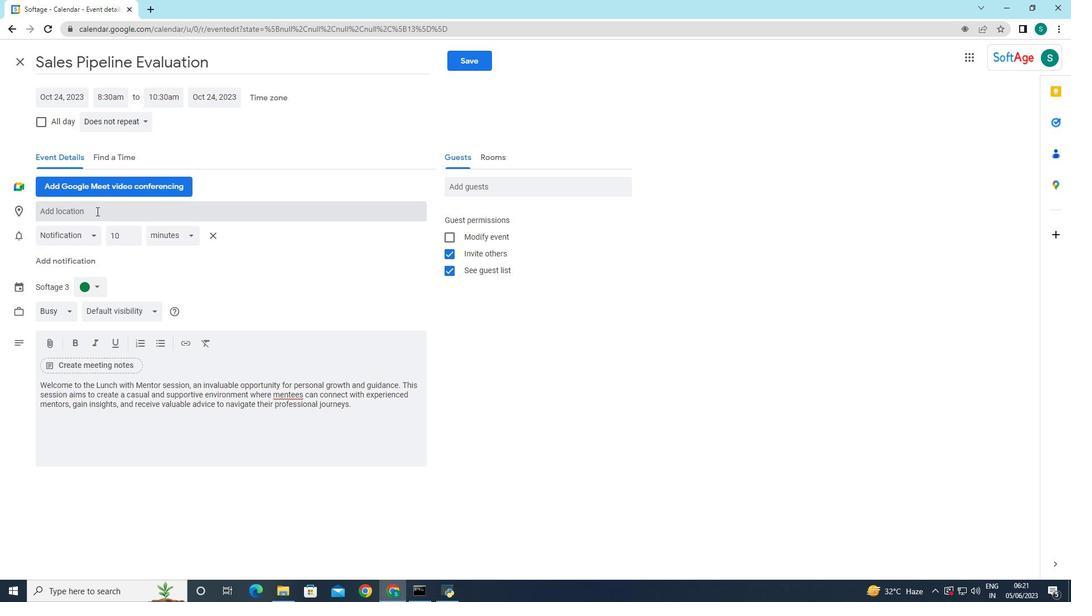 
Action: Mouse pressed left at (97, 209)
Screenshot: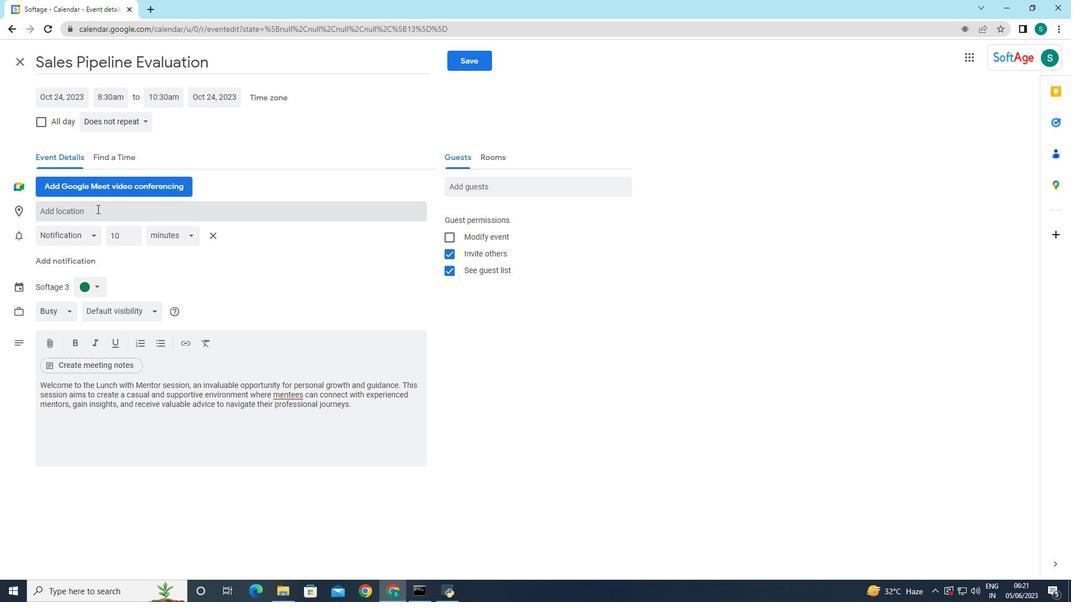 
Action: Key pressed 123<Key.space><Key.caps_lock>A<Key.caps_lock>ntibes,<Key.space><Key.caps_lock>F<Key.caps_lock>rance,
Screenshot: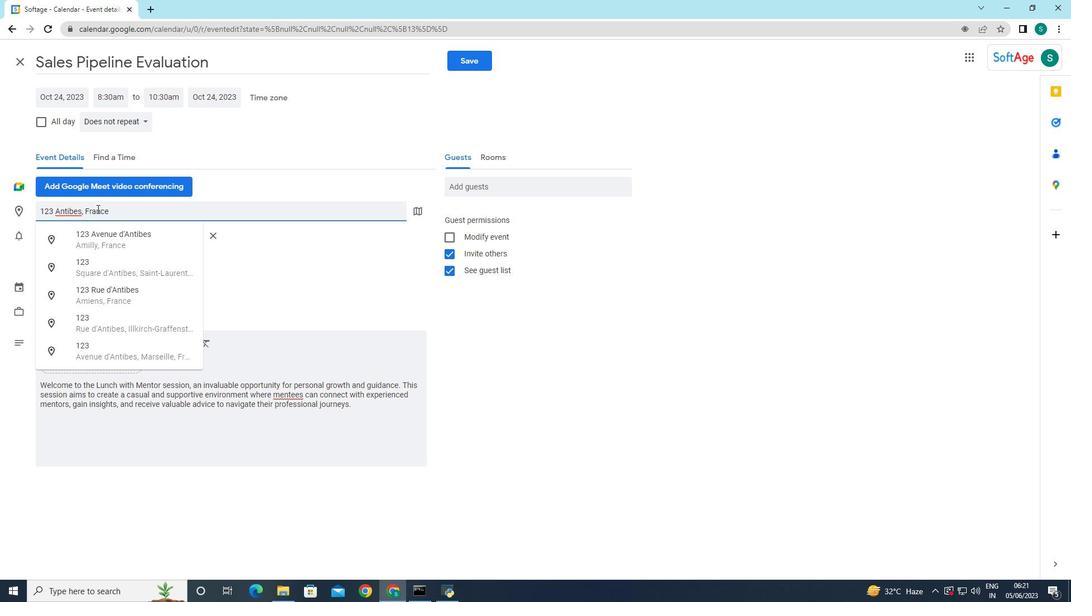 
Action: Mouse moved to (272, 472)
Screenshot: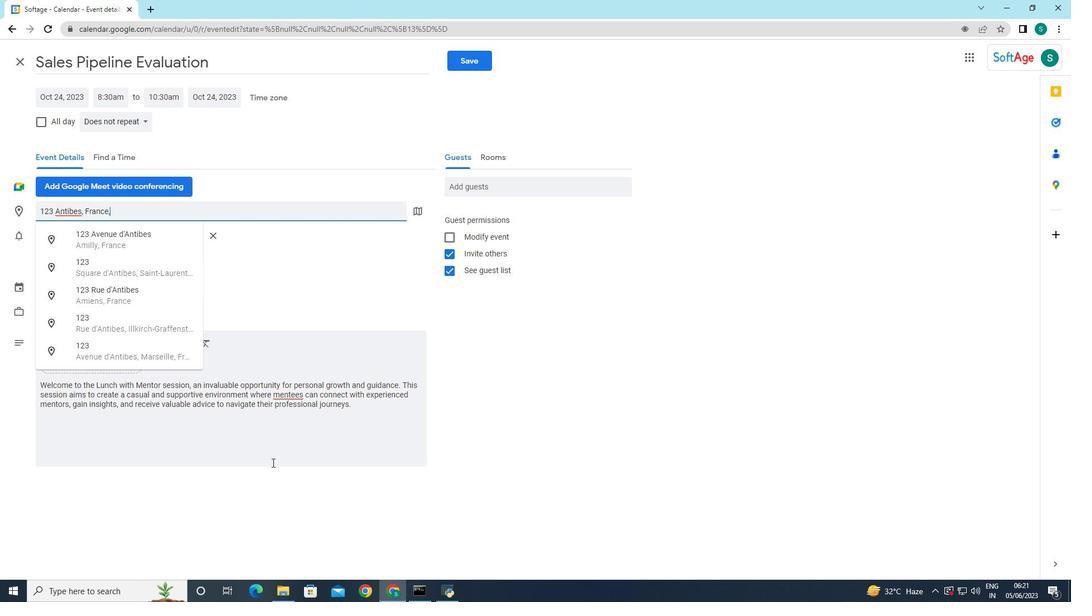 
Action: Mouse pressed left at (272, 472)
Screenshot: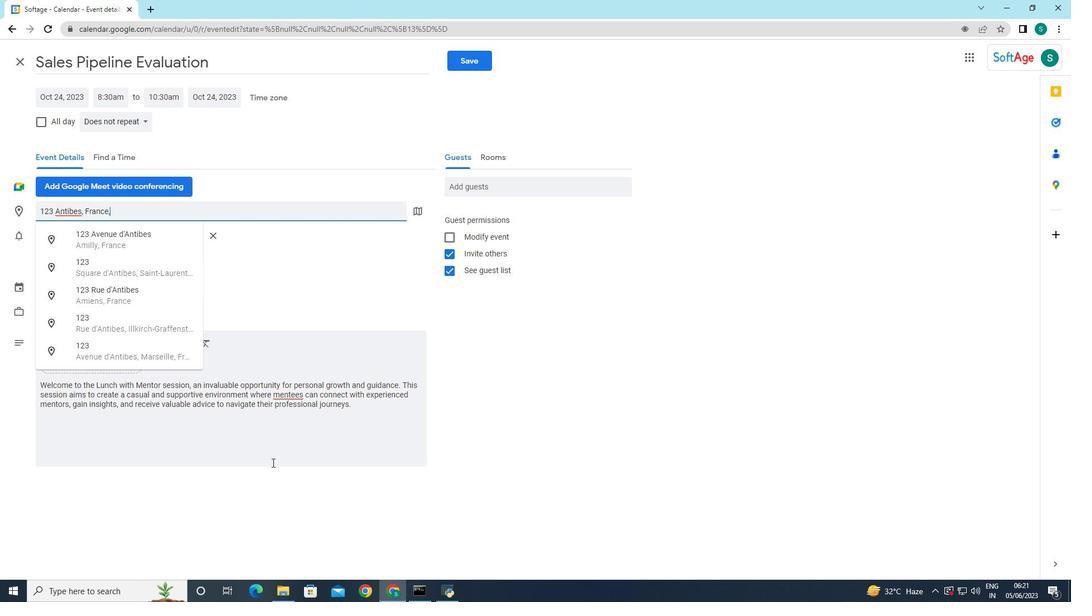 
Action: Mouse moved to (480, 182)
Screenshot: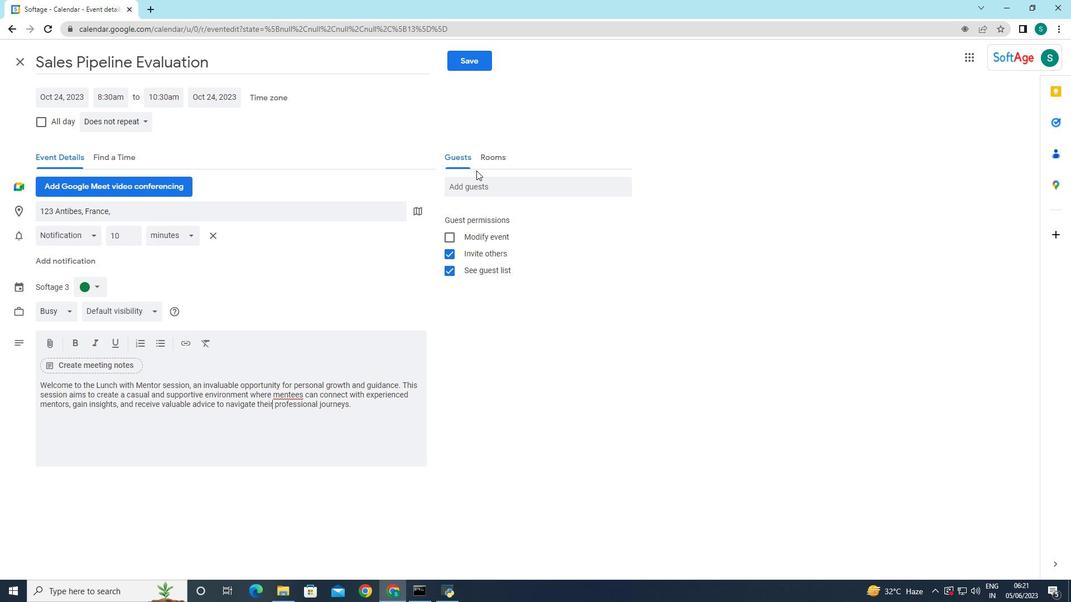 
Action: Mouse pressed left at (480, 182)
Screenshot: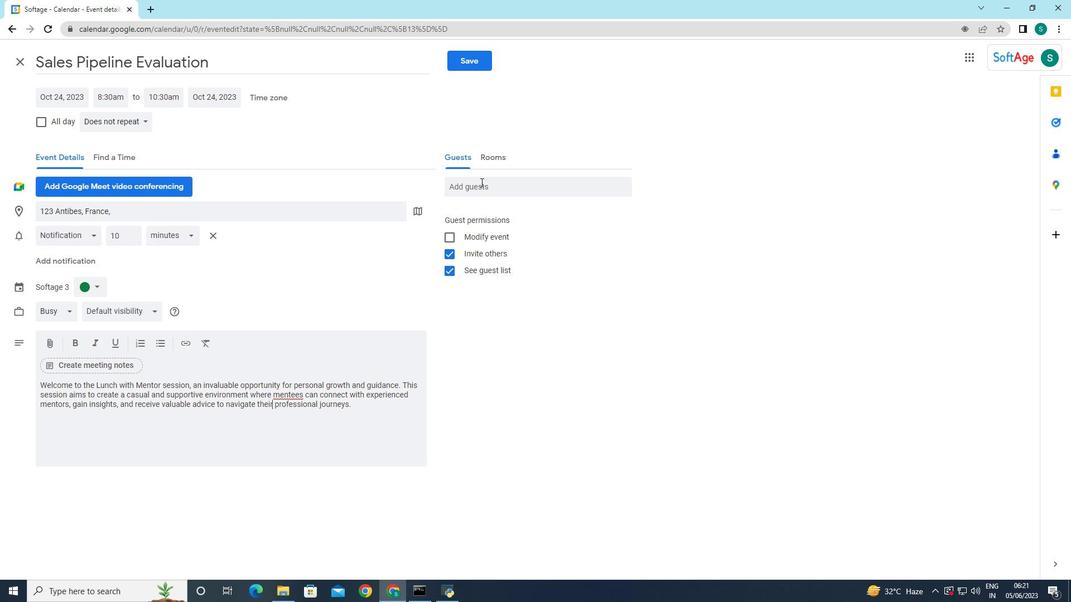 
Action: Key pressed softage
Screenshot: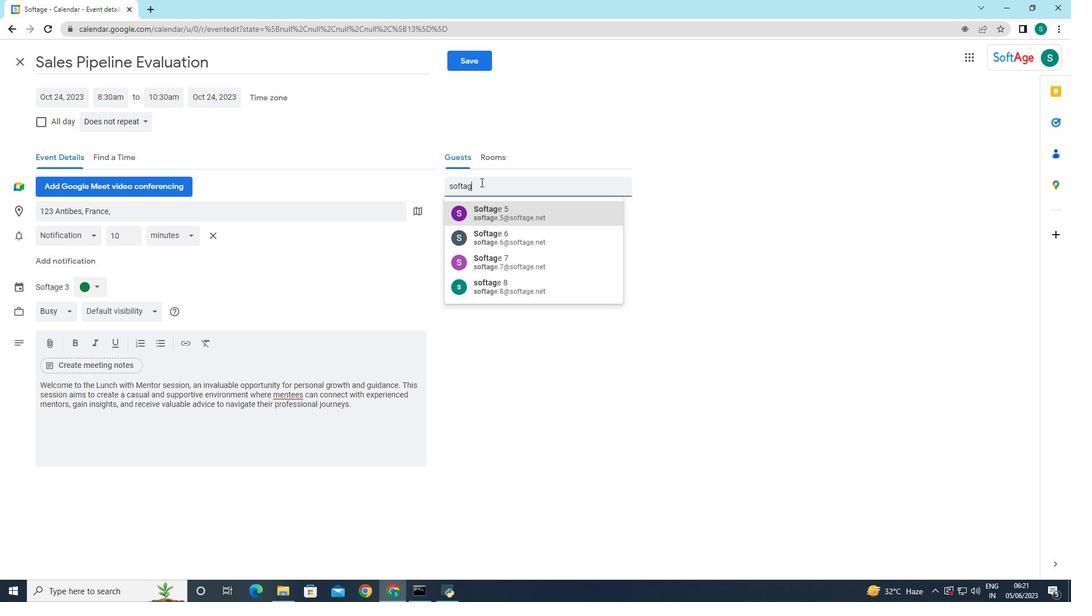 
Action: Mouse moved to (512, 289)
Screenshot: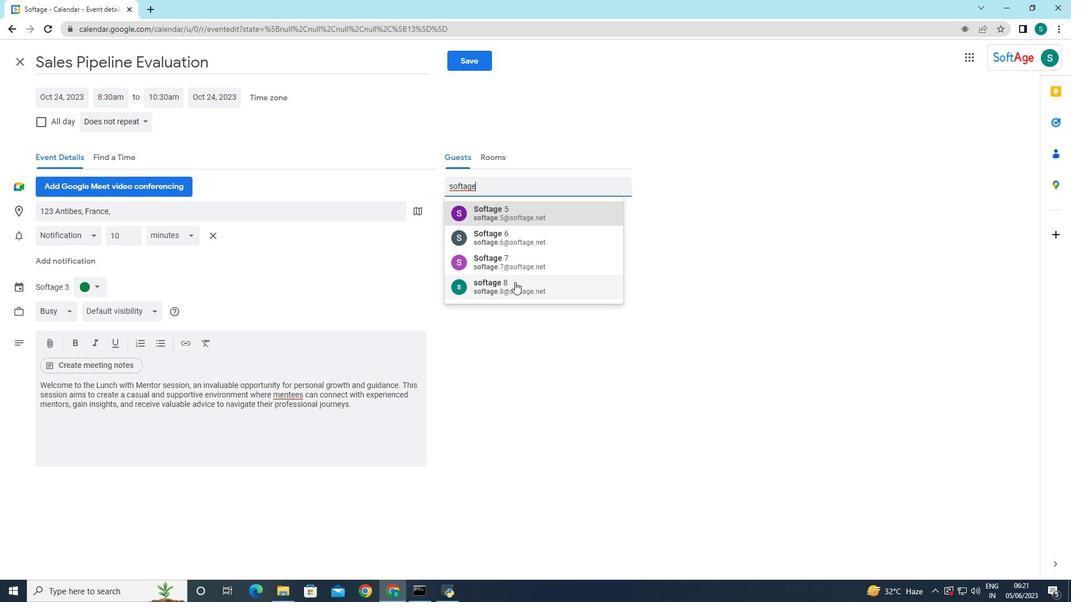 
Action: Mouse pressed left at (512, 289)
Screenshot: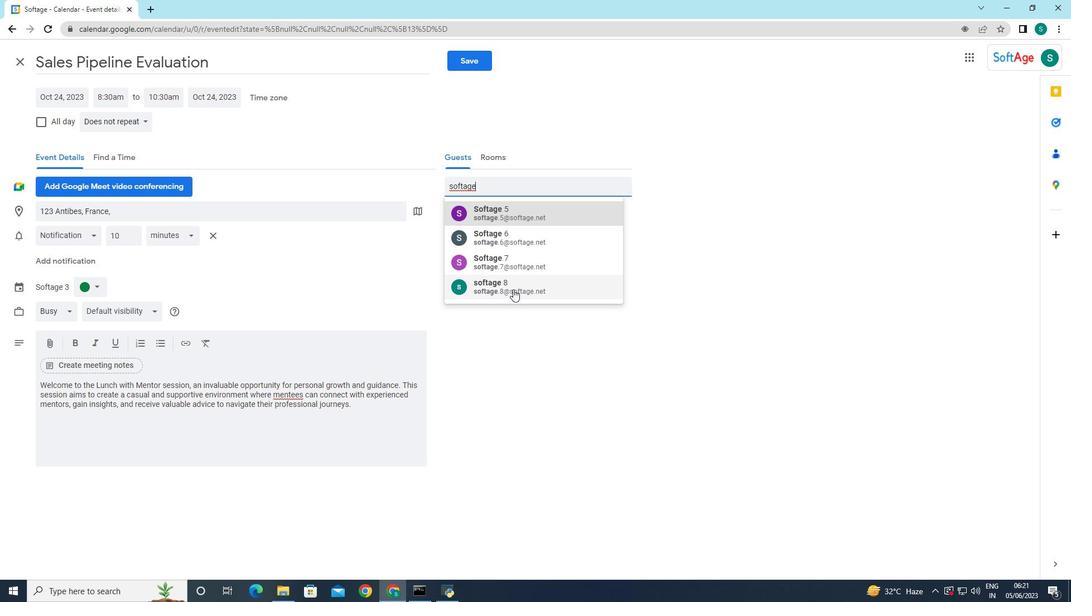 
Action: Mouse moved to (513, 182)
Screenshot: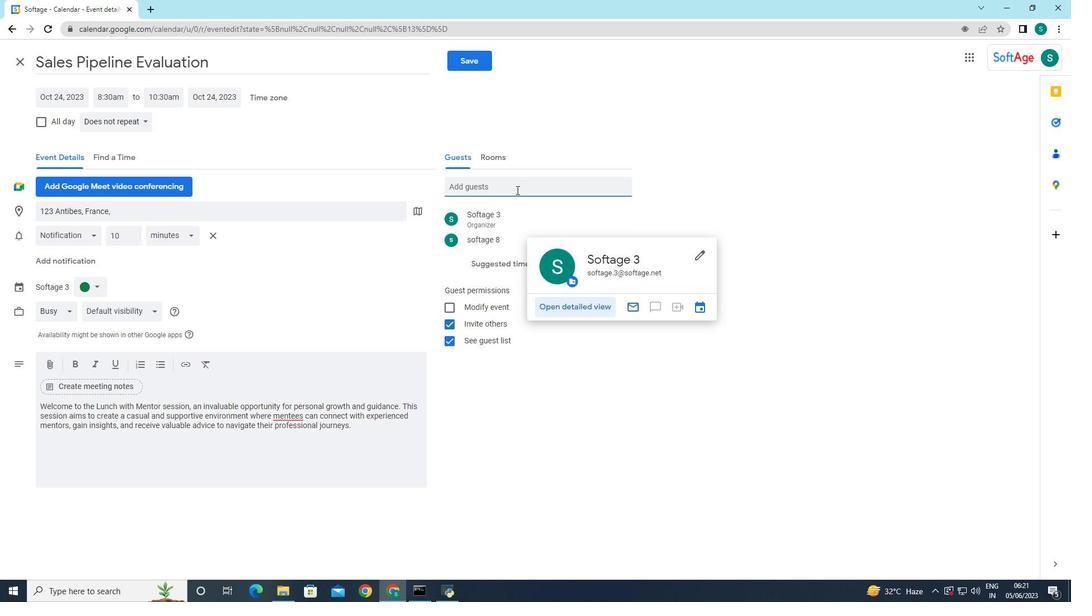 
Action: Mouse pressed left at (513, 182)
Screenshot: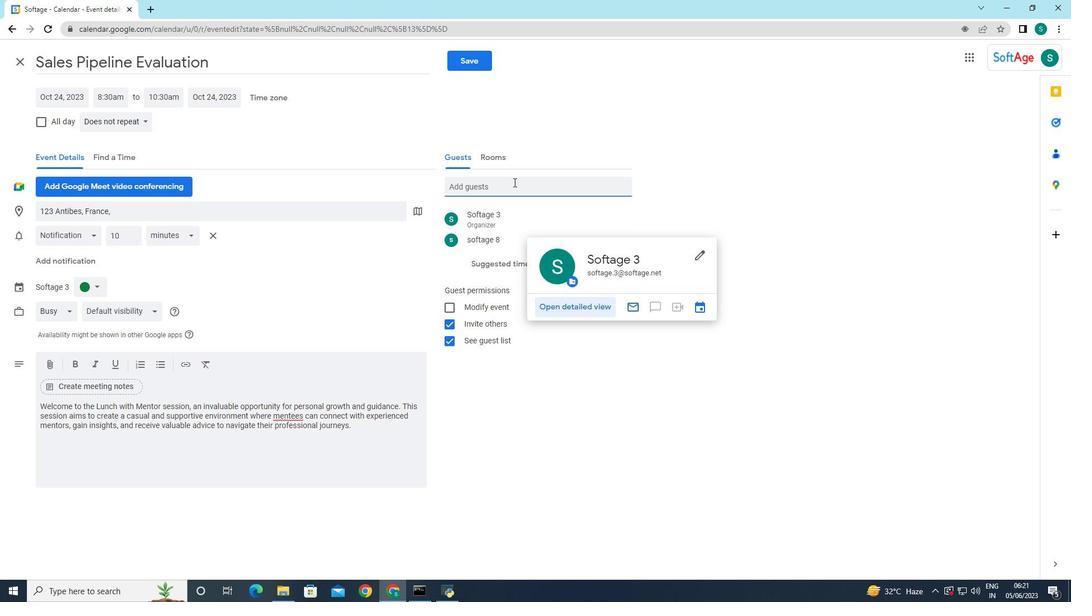 
Action: Key pressed softage.
Screenshot: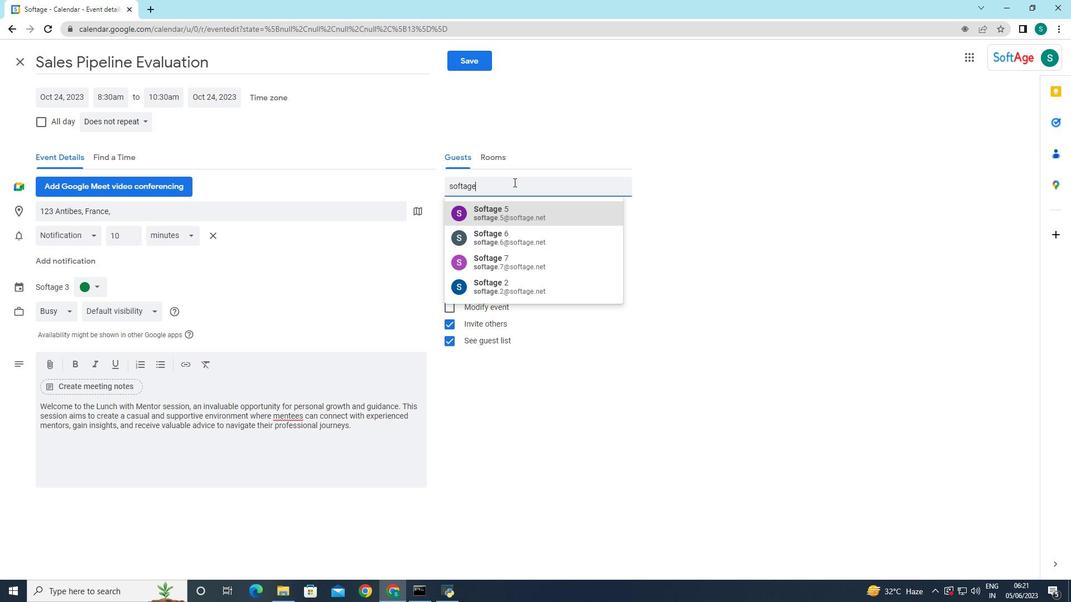 
Action: Mouse moved to (513, 185)
Screenshot: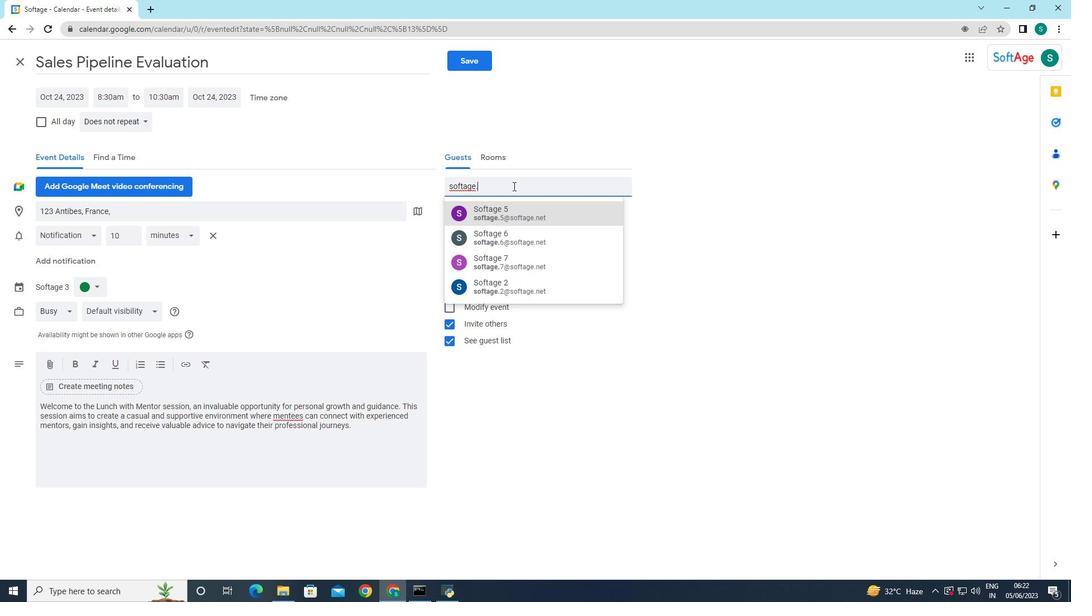 
Action: Key pressed 9
Screenshot: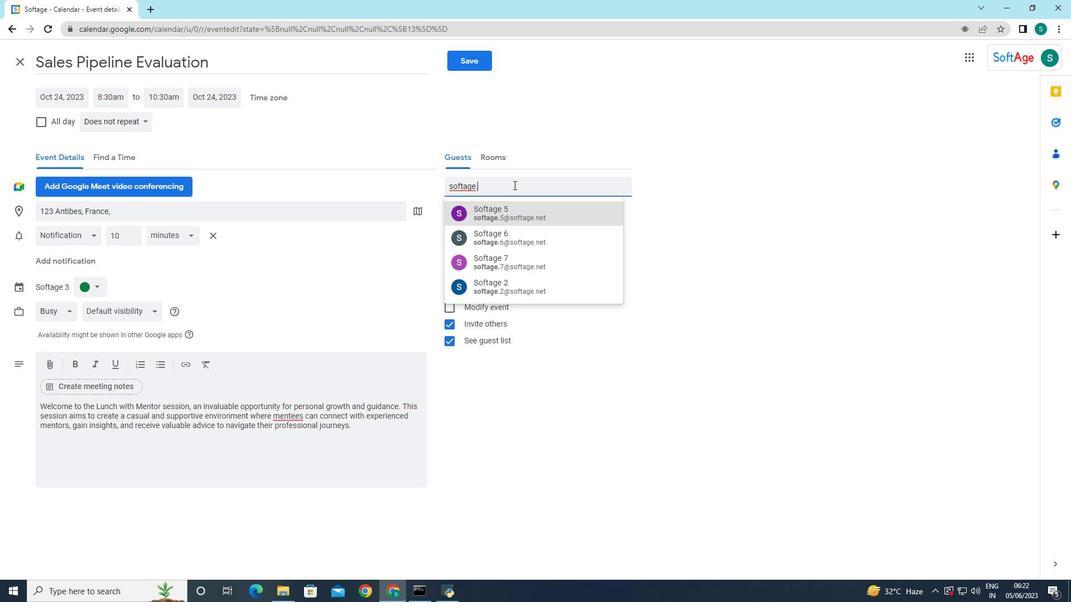
Action: Mouse moved to (518, 204)
Screenshot: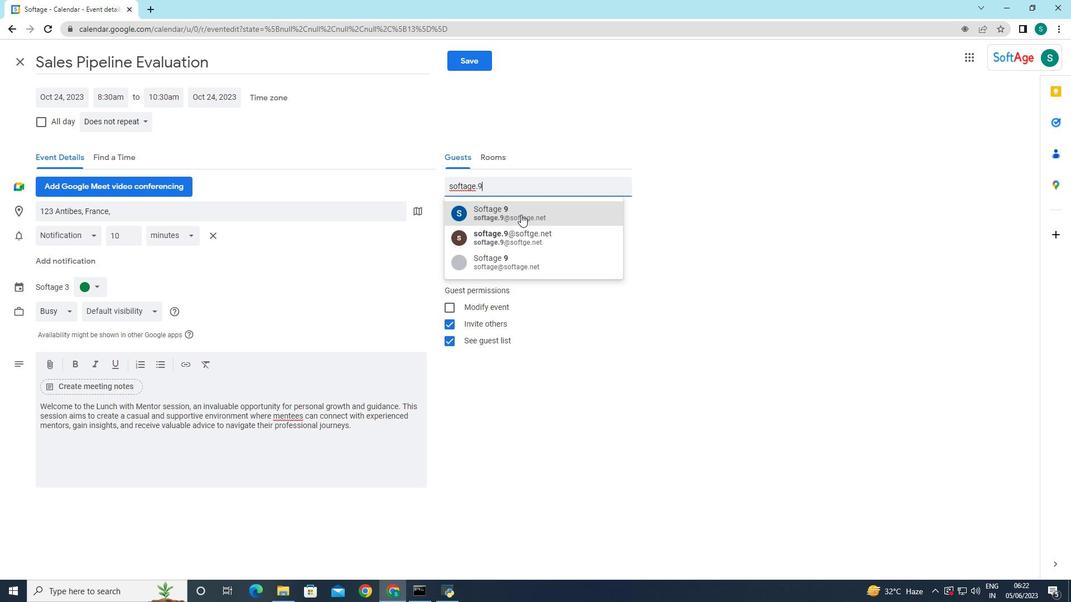 
Action: Mouse pressed left at (518, 204)
Screenshot: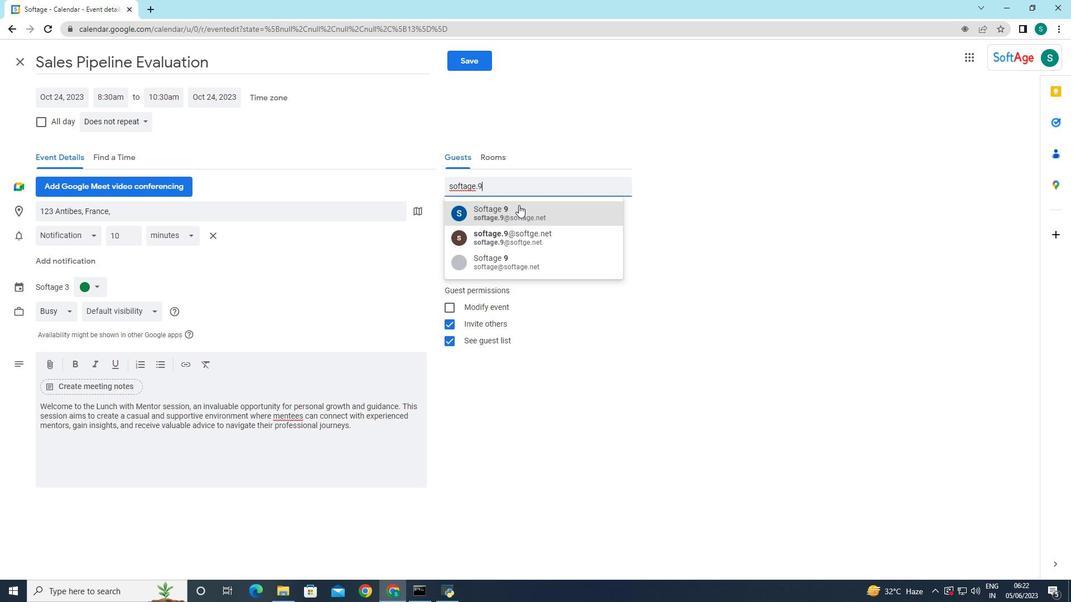 
Action: Mouse moved to (619, 217)
Screenshot: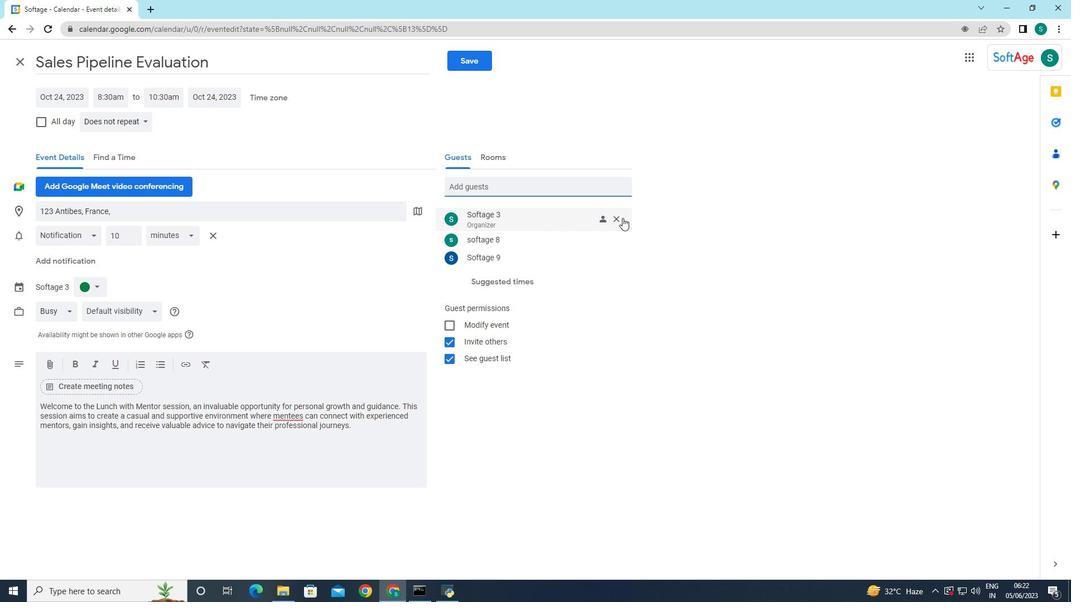 
Action: Mouse pressed left at (619, 217)
Screenshot: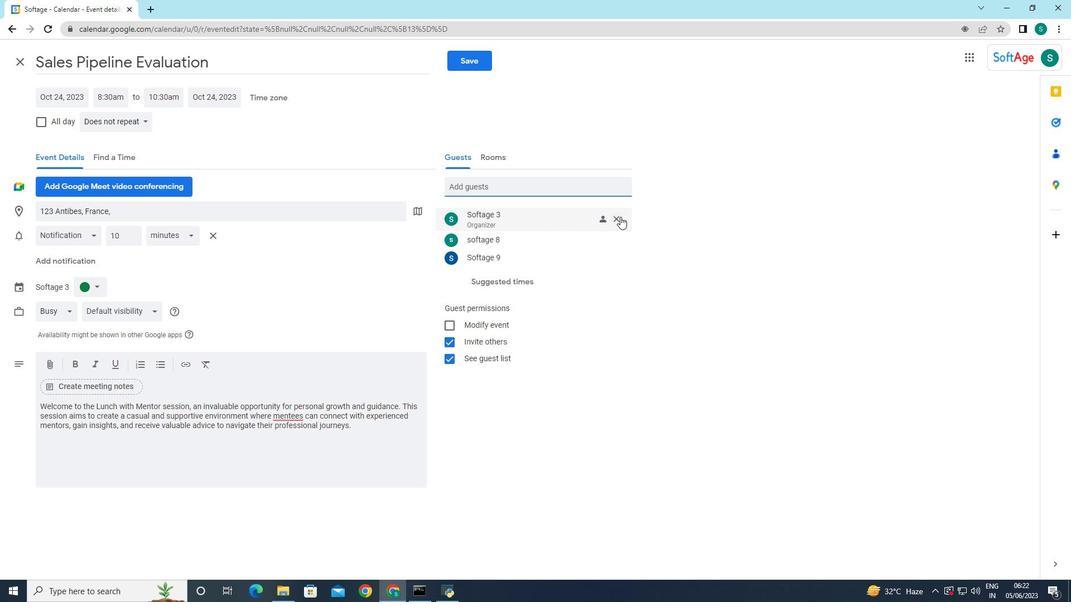 
Action: Mouse moved to (133, 122)
Screenshot: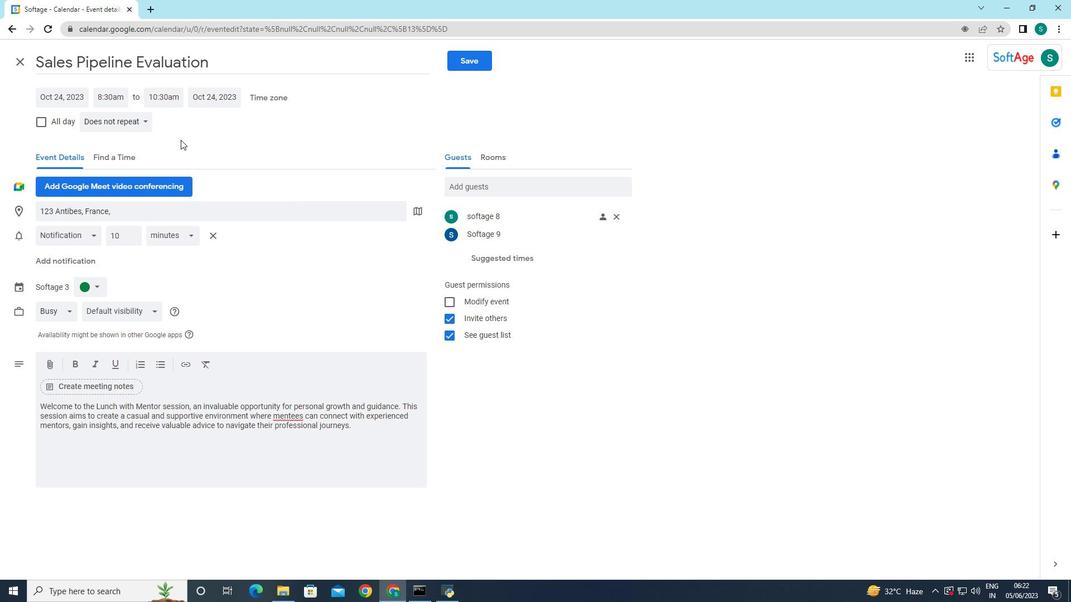 
Action: Mouse pressed left at (133, 122)
Screenshot: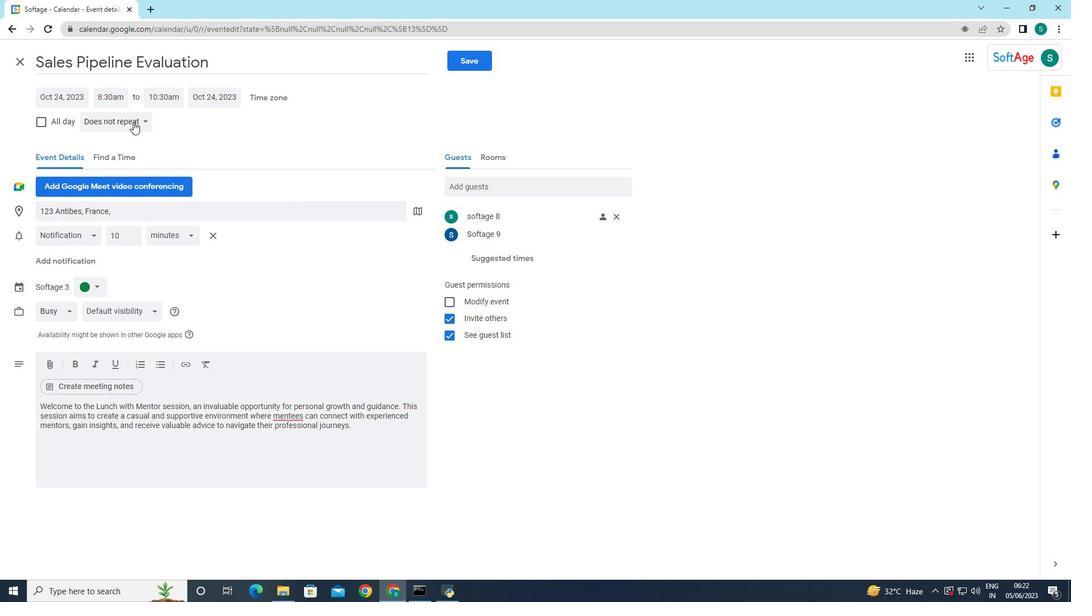 
Action: Mouse moved to (117, 124)
Screenshot: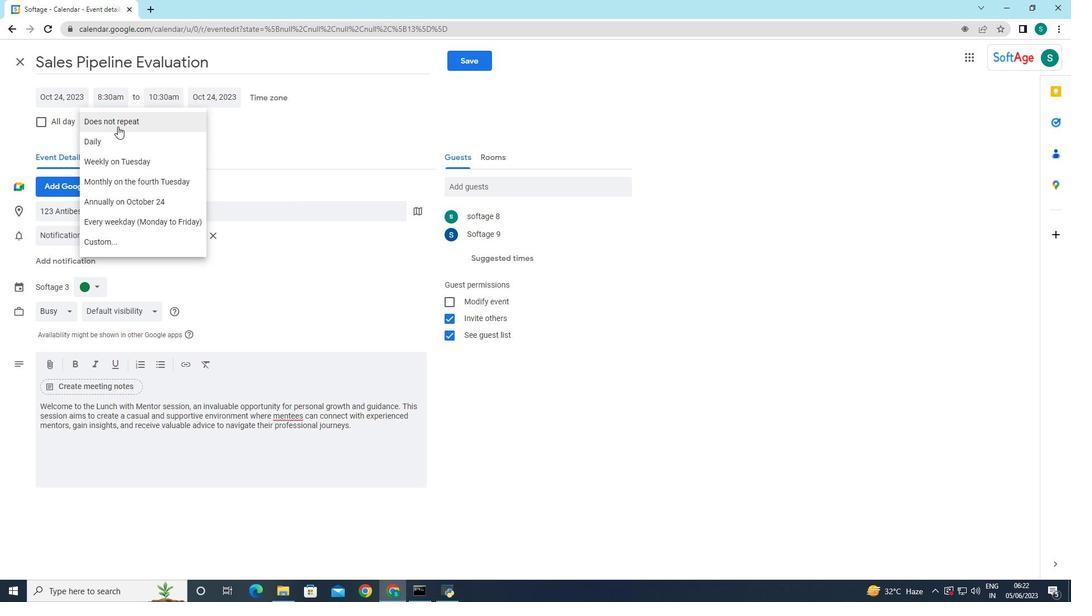 
Action: Mouse pressed left at (117, 124)
Screenshot: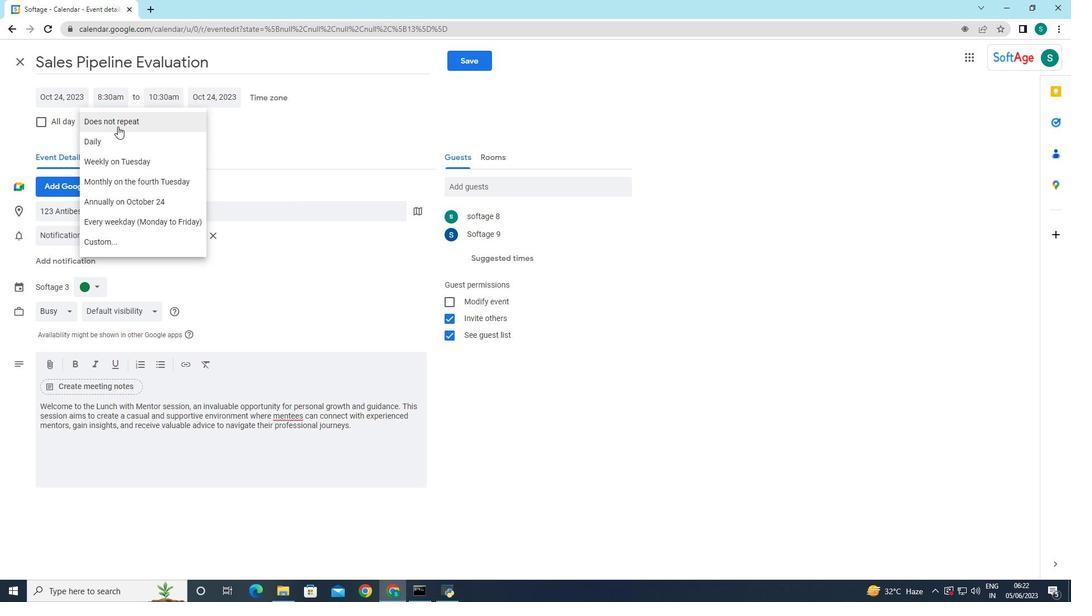 
Action: Mouse moved to (636, 405)
Screenshot: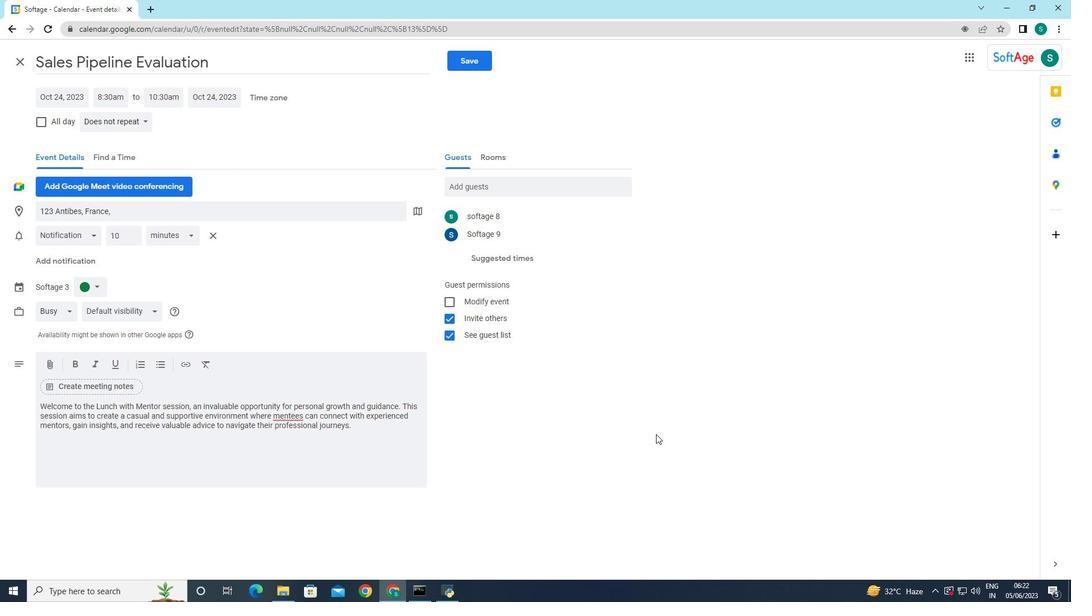 
Action: Mouse pressed left at (636, 405)
Screenshot: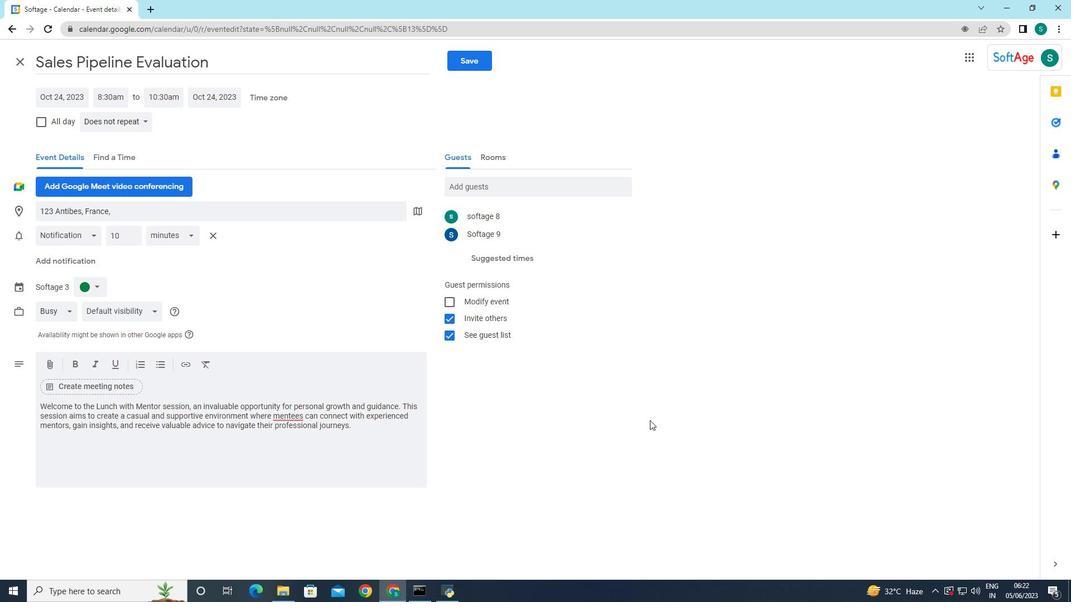 
Action: Mouse moved to (469, 71)
Screenshot: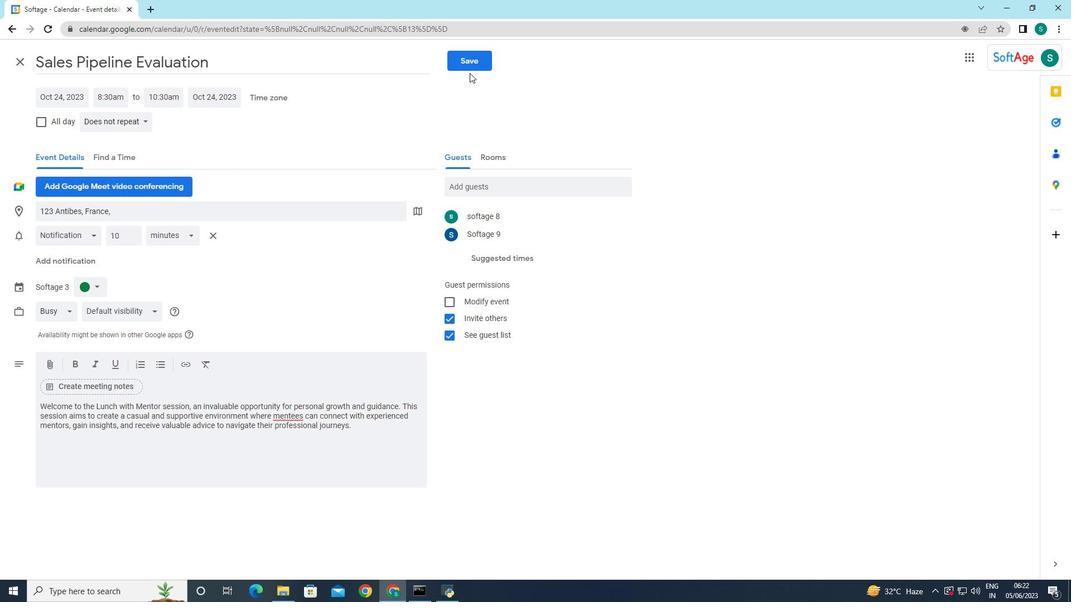
Action: Mouse pressed left at (469, 71)
Screenshot: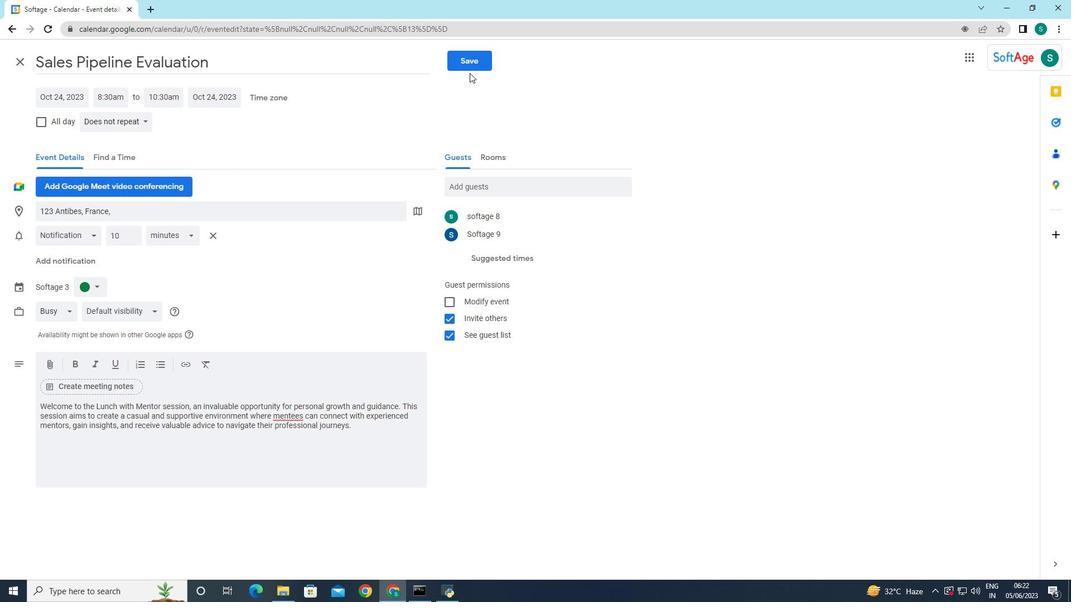 
Action: Mouse moved to (469, 63)
Screenshot: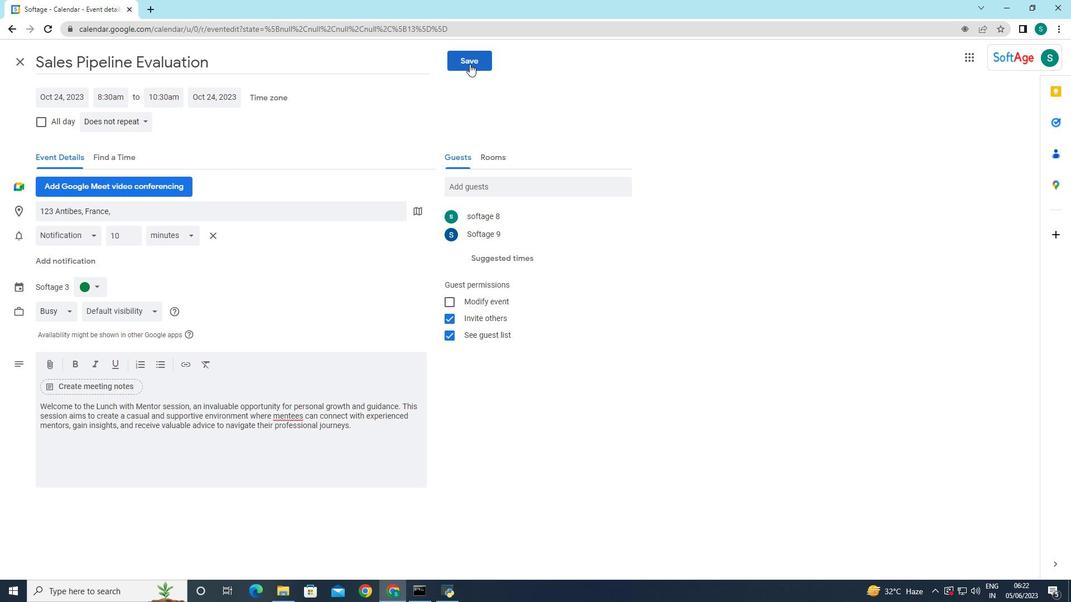 
Action: Mouse pressed left at (469, 63)
Screenshot: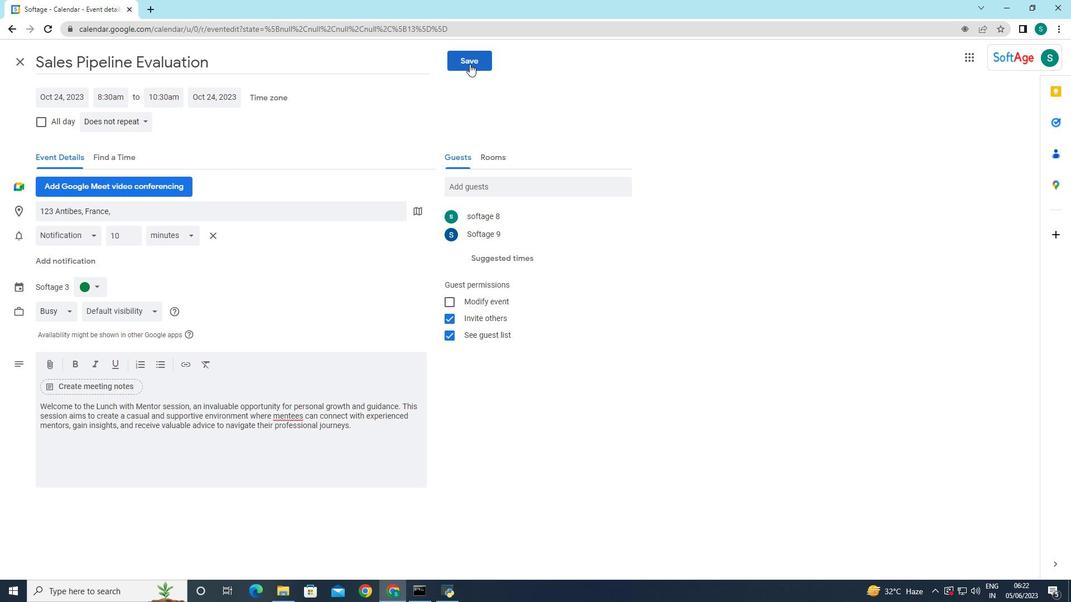 
Action: Mouse moved to (642, 337)
Screenshot: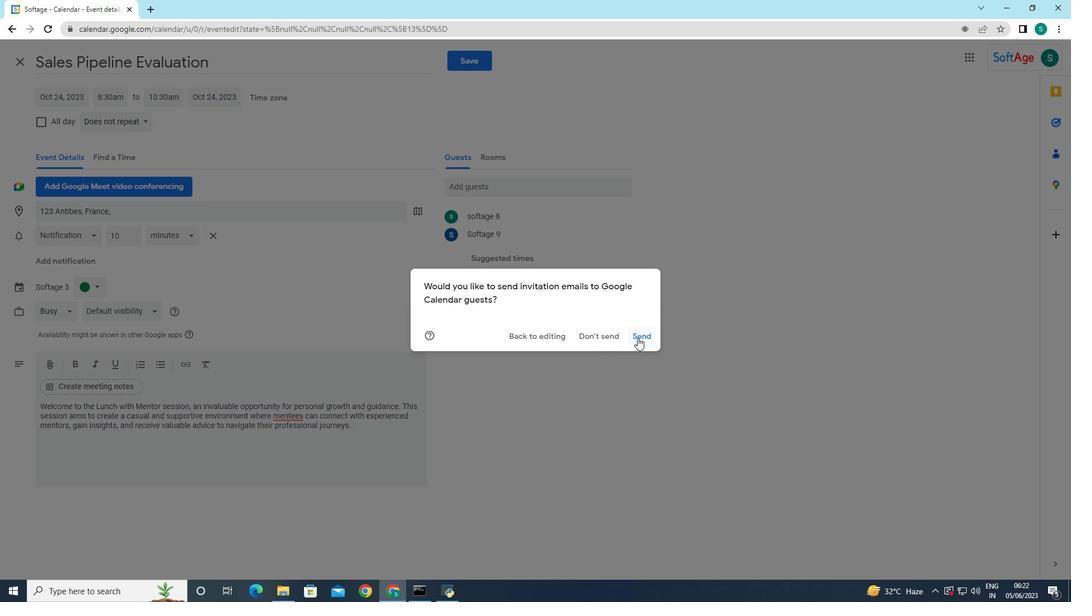 
Action: Mouse pressed left at (642, 337)
Screenshot: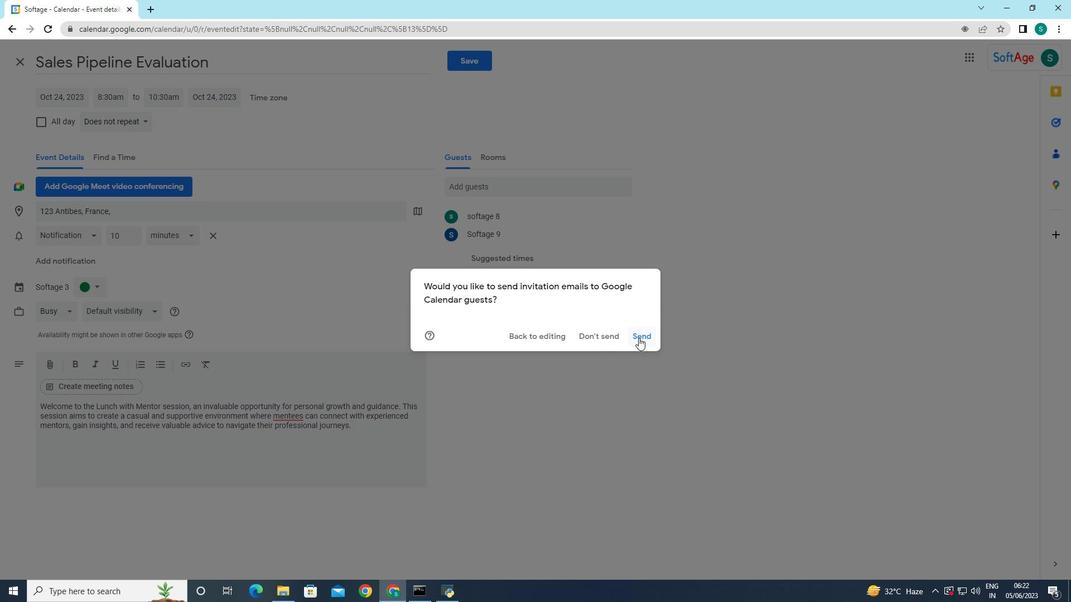 
Action: Mouse moved to (634, 345)
Screenshot: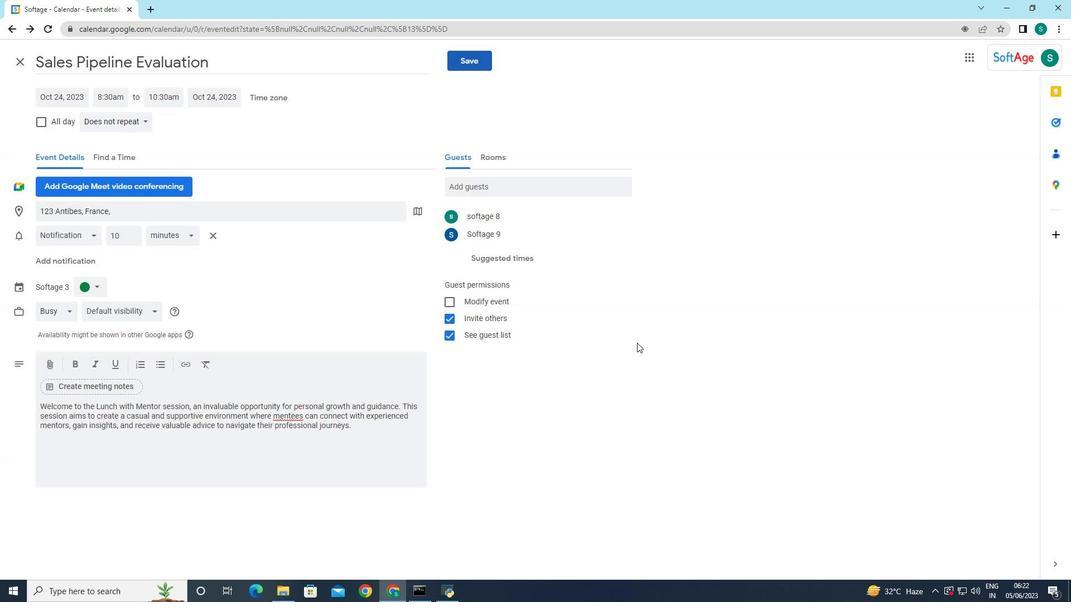 
